 Task: In the Company queenszoo.com, Create email and send with subject: 'We're Thrilled to Welcome You ', and with mail content 'Greetings,_x000D_
We're thrilled to introduce you to an exciting opportunity that will transform your industry. Get ready for a journey of innovation and success!_x000D_
Warm Regards', attach the document: Proposal.doc and insert image: visitingcard.jpg. Below Warm Regards, write Linkedin and insert the URL: in.linkedin.com. Mark checkbox to create task to follow up : Tomorrow.  Enter or choose an email address of recipient's from company's contact and send.. Logged in from softage.1@softage.net
Action: Mouse moved to (83, 54)
Screenshot: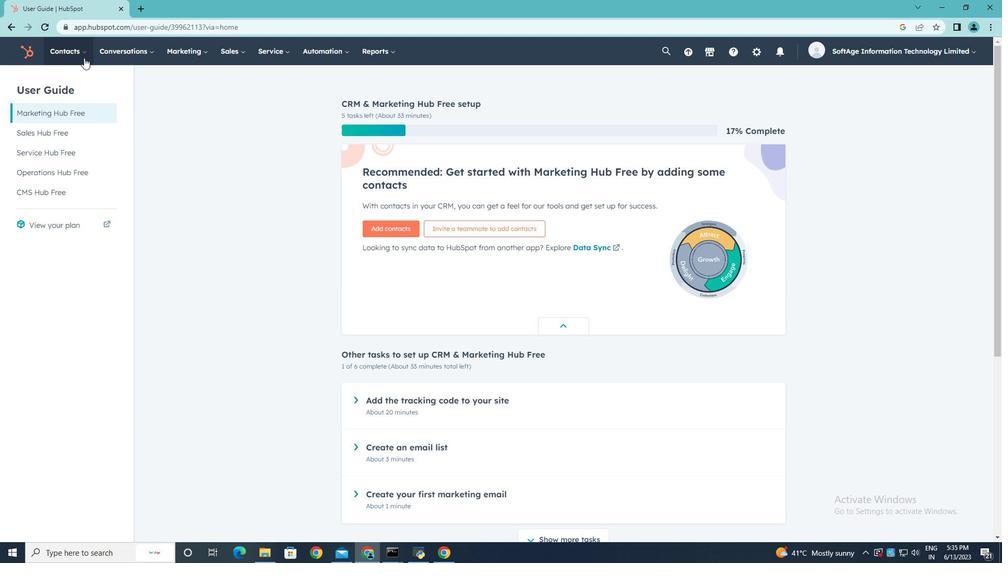 
Action: Mouse pressed left at (83, 54)
Screenshot: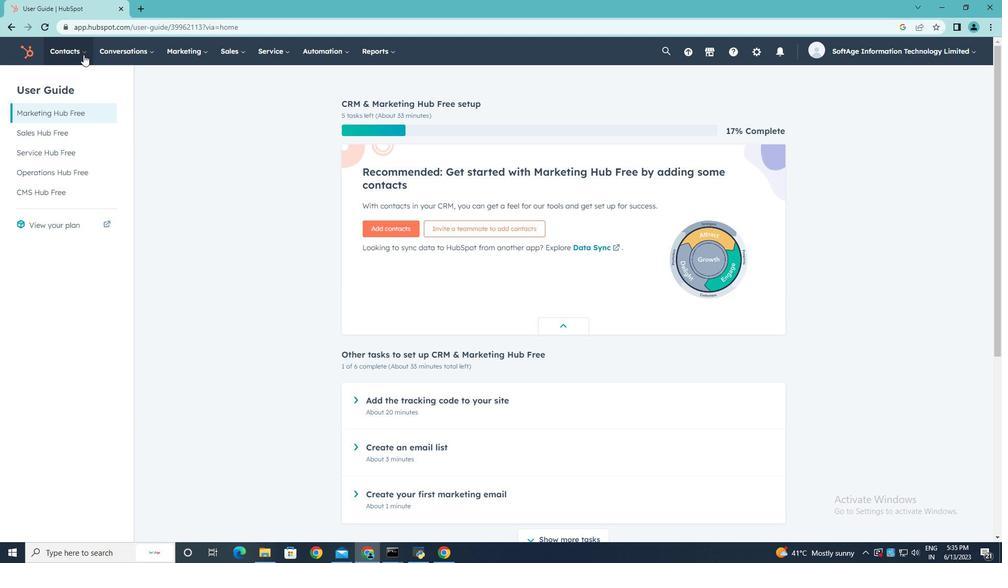 
Action: Mouse moved to (83, 105)
Screenshot: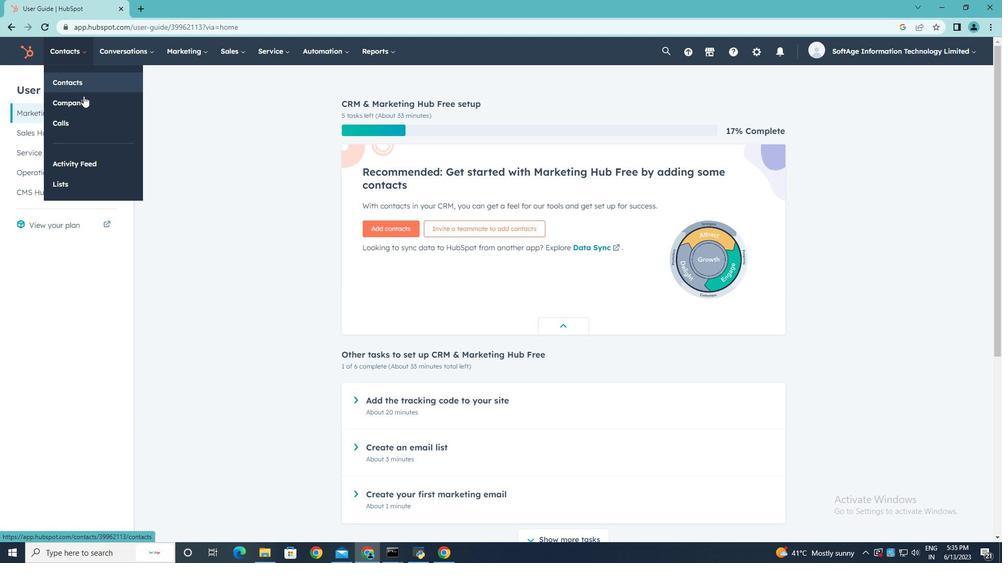 
Action: Mouse pressed left at (83, 105)
Screenshot: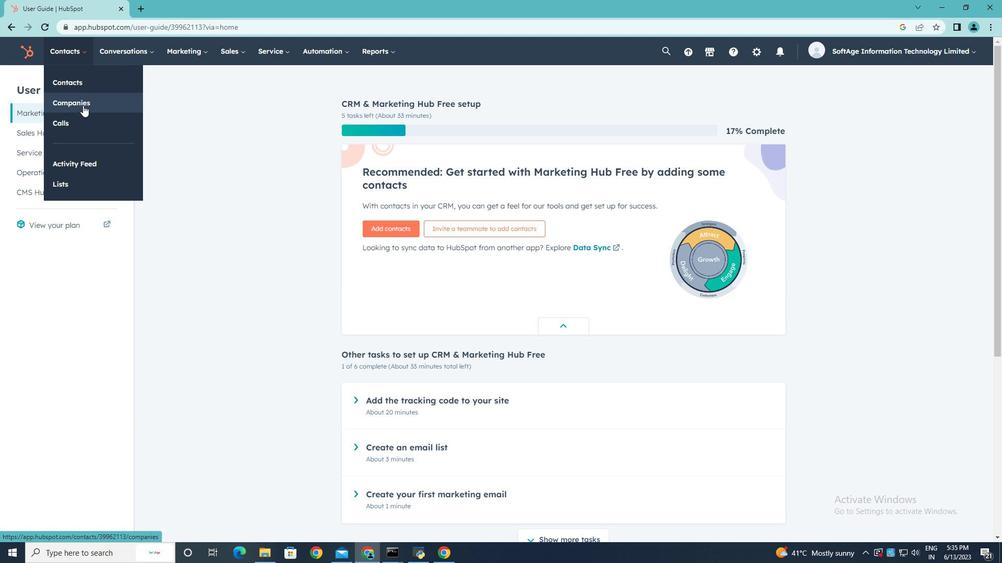 
Action: Mouse moved to (83, 169)
Screenshot: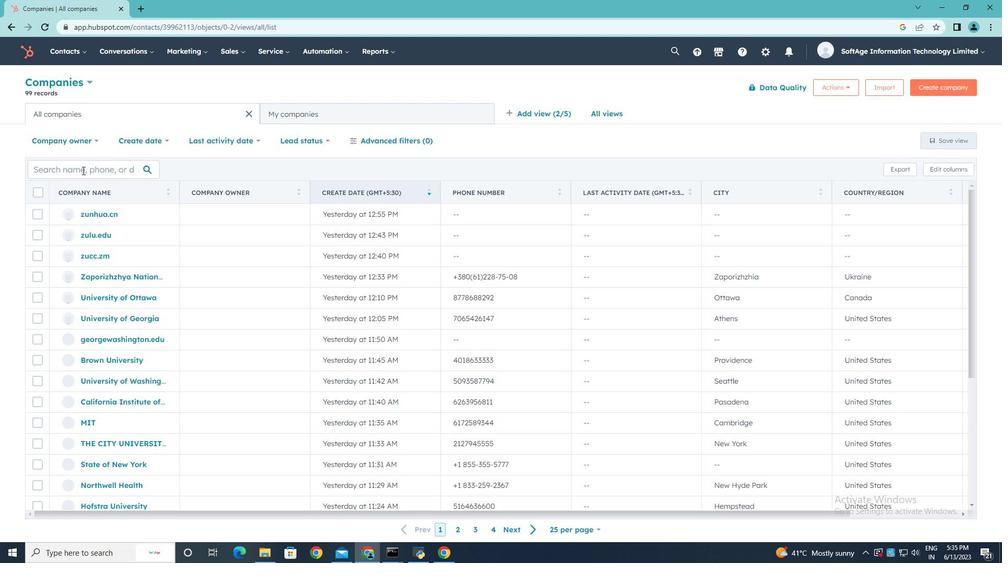 
Action: Mouse pressed left at (83, 169)
Screenshot: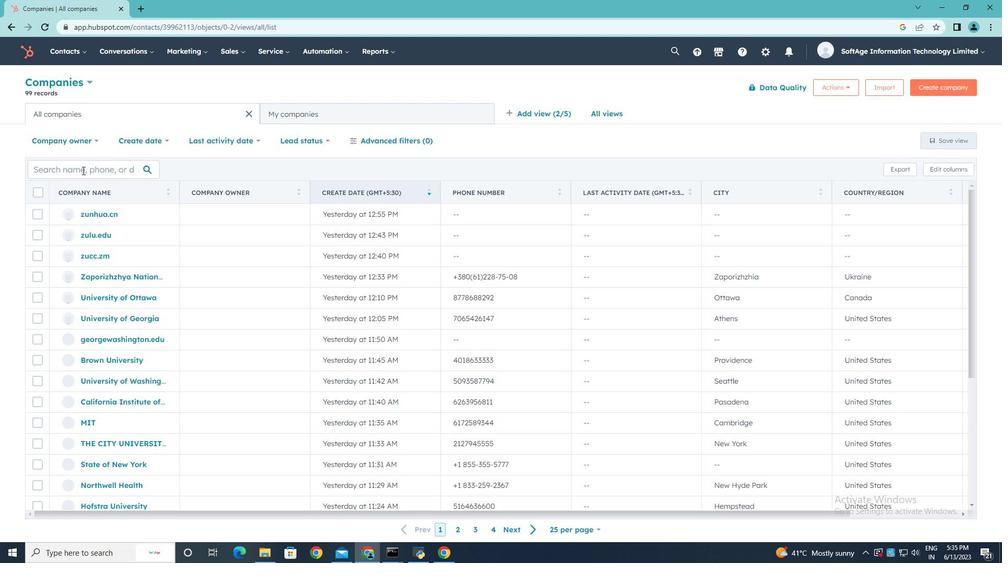 
Action: Mouse moved to (83, 169)
Screenshot: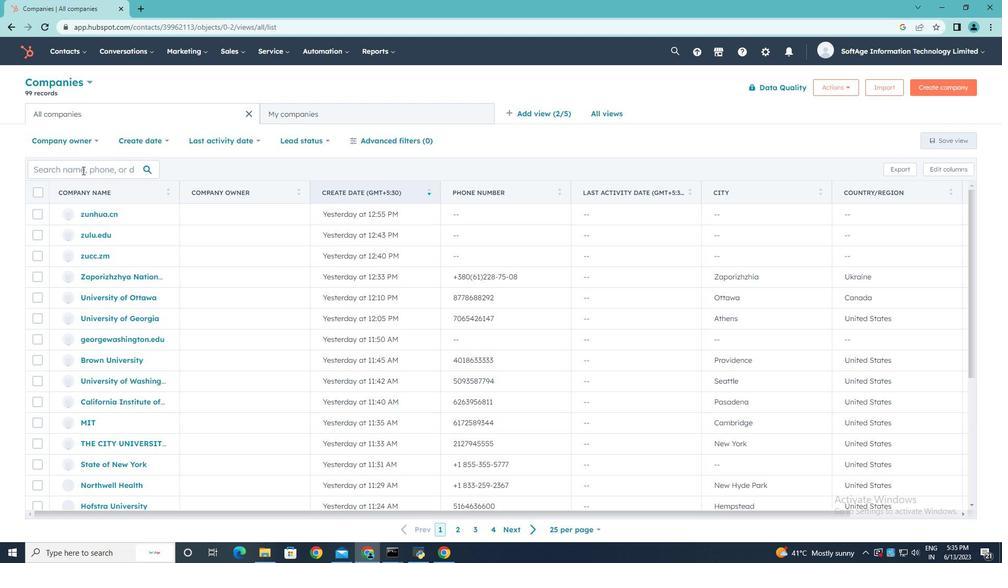 
Action: Key pressed queenszoo.com
Screenshot: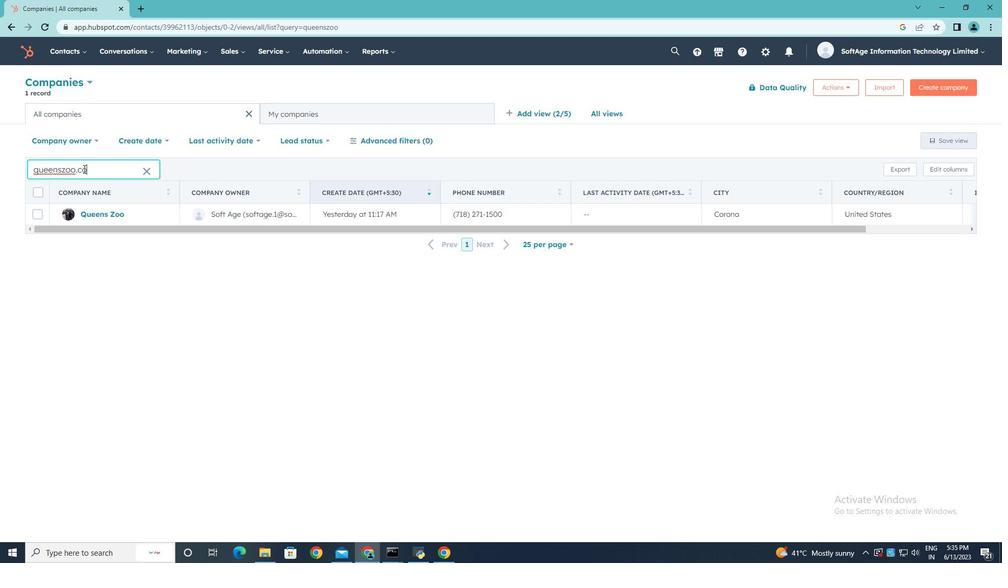 
Action: Mouse moved to (103, 217)
Screenshot: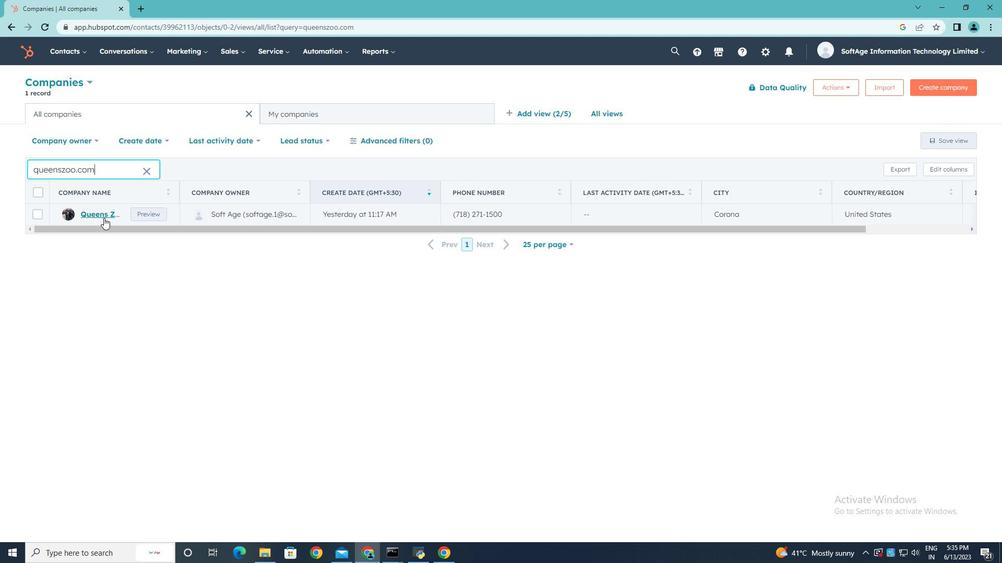 
Action: Mouse pressed left at (103, 217)
Screenshot: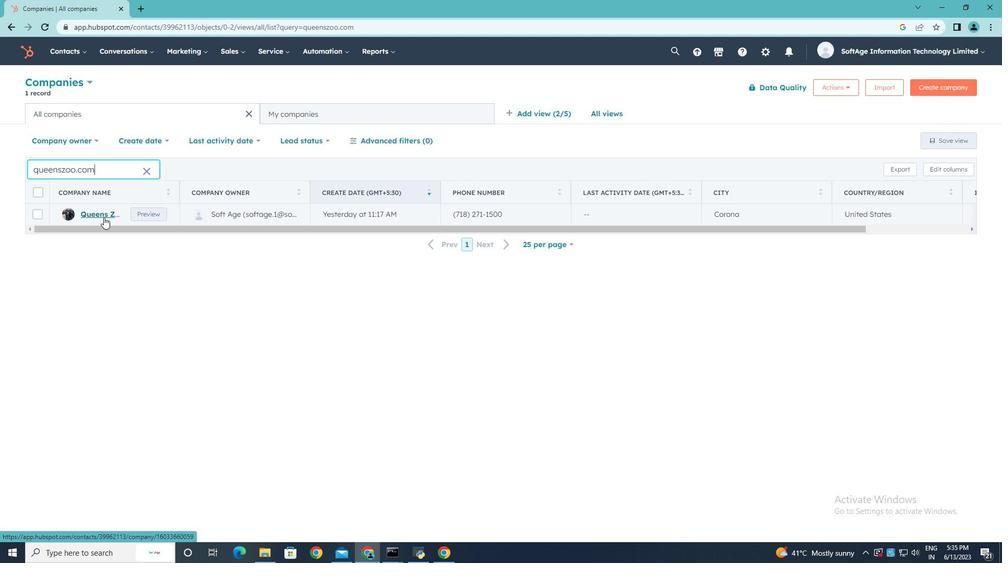 
Action: Mouse moved to (69, 175)
Screenshot: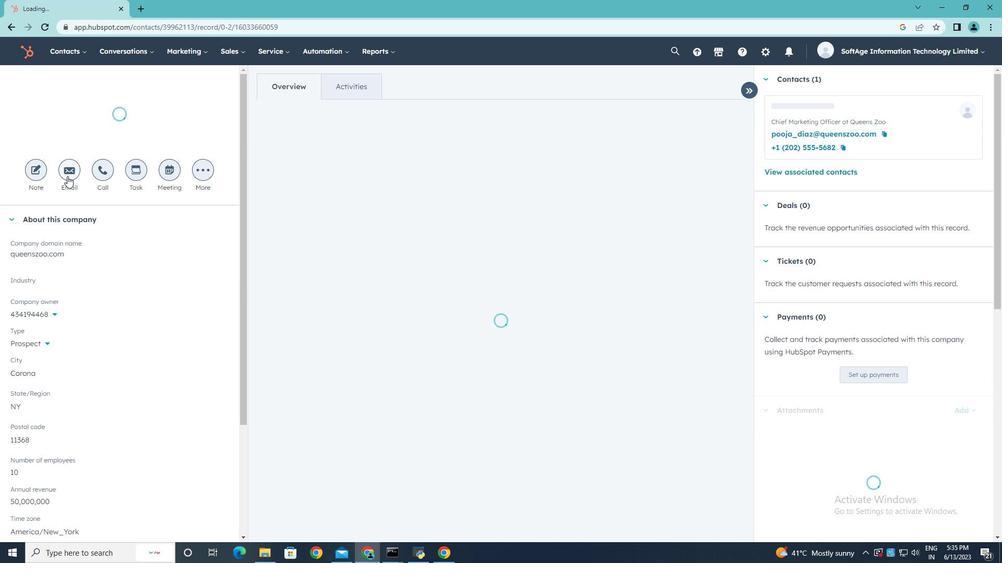 
Action: Mouse pressed left at (69, 175)
Screenshot: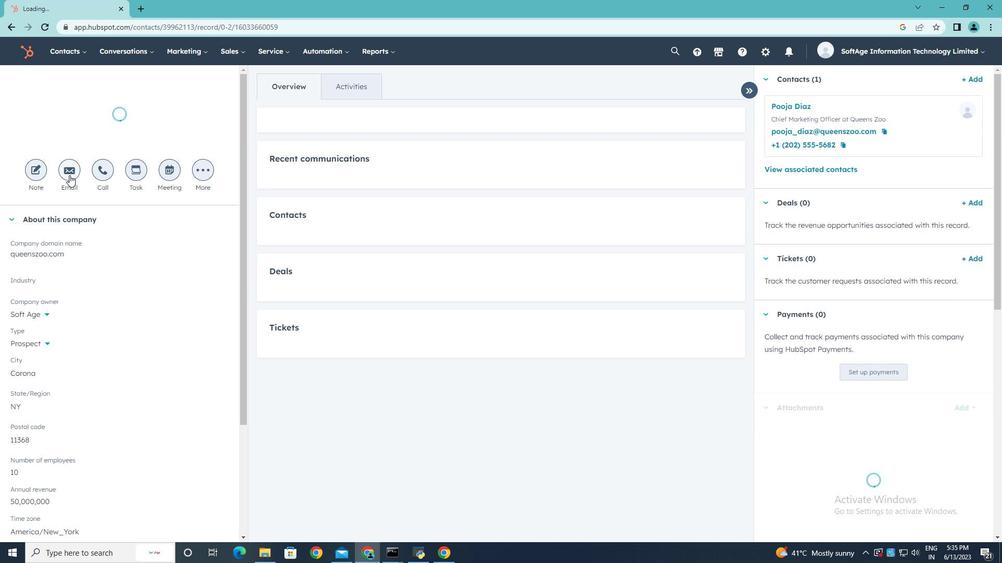 
Action: Key pressed <Key.shift><Key.shift><Key.shift><Key.shift><Key.shift><Key.shift><Key.shift><Key.shift><Key.shift><Key.shift><Key.shift><Key.shift><Key.shift><Key.shift><Key.shift><Key.shift><Key.shift><Key.shift><Key.shift><Key.shift><Key.shift><Key.shift><Key.shift><Key.shift><Key.shift><Key.shift><Key.shift><Key.shift><Key.shift><Key.shift><Key.shift><Key.shift><Key.shift><Key.shift><Key.shift><Key.shift><Key.shift><Key.shift><Key.shift>We're<Key.space><Key.shift>Thrilled<Key.space>to<Key.space><Key.shift>Welcome<Key.space><Key.shift>You
Screenshot: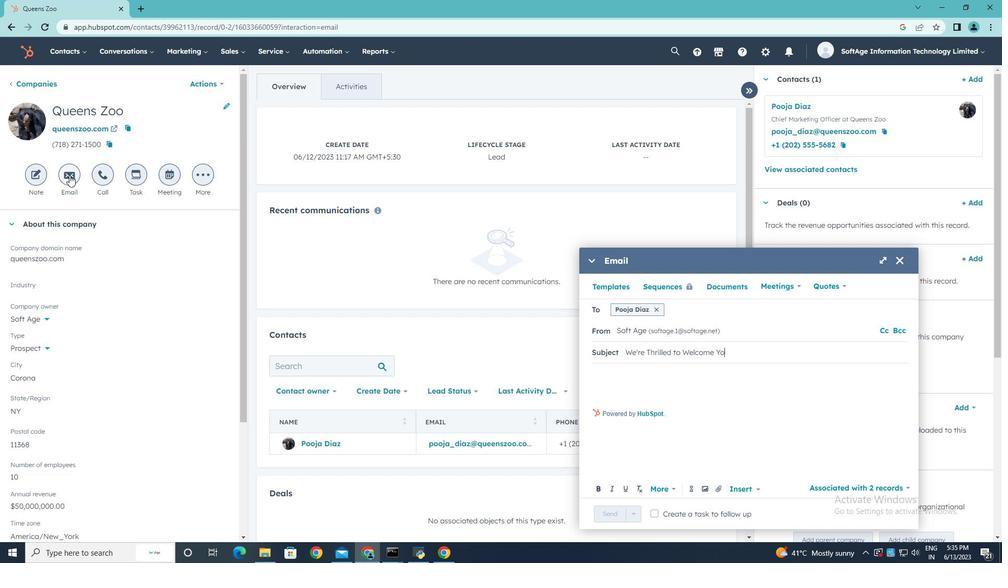 
Action: Mouse moved to (604, 372)
Screenshot: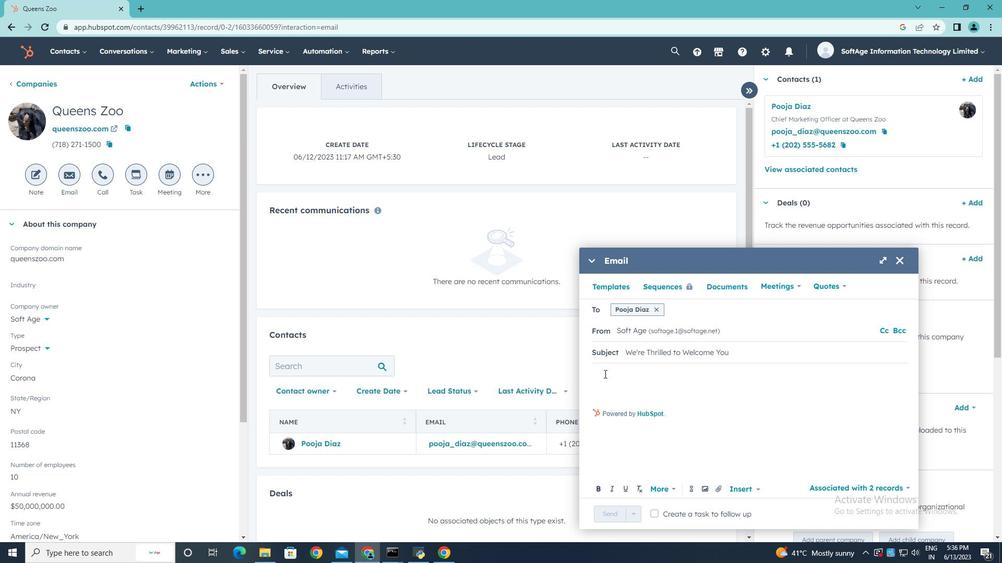 
Action: Mouse pressed left at (604, 372)
Screenshot: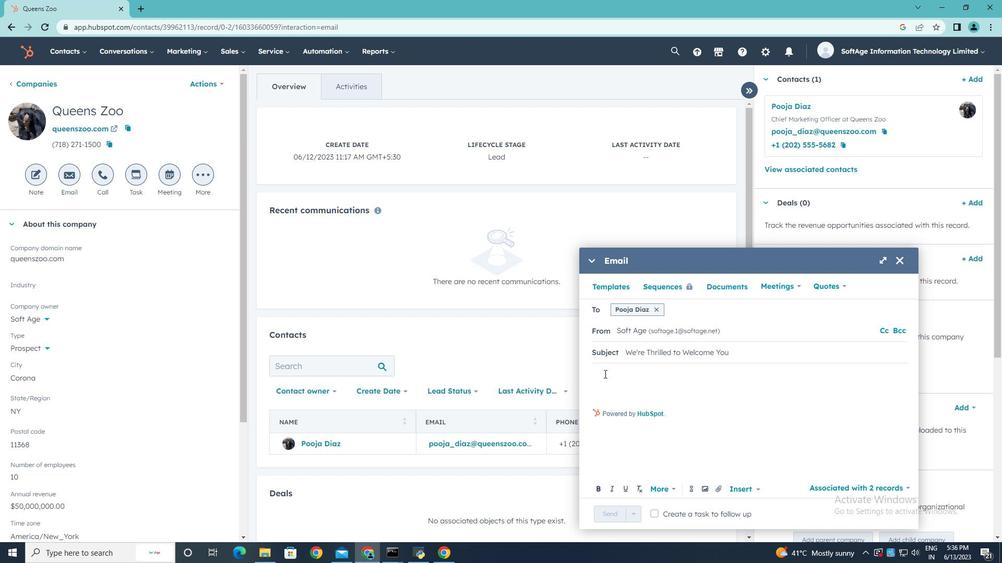 
Action: Key pressed <Key.shift>Greetings,
Screenshot: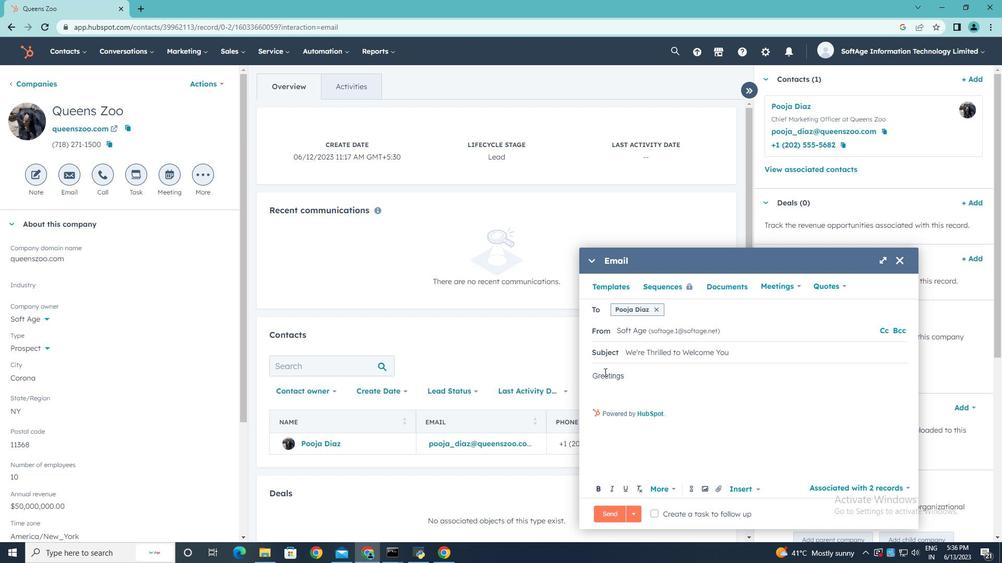 
Action: Mouse moved to (598, 388)
Screenshot: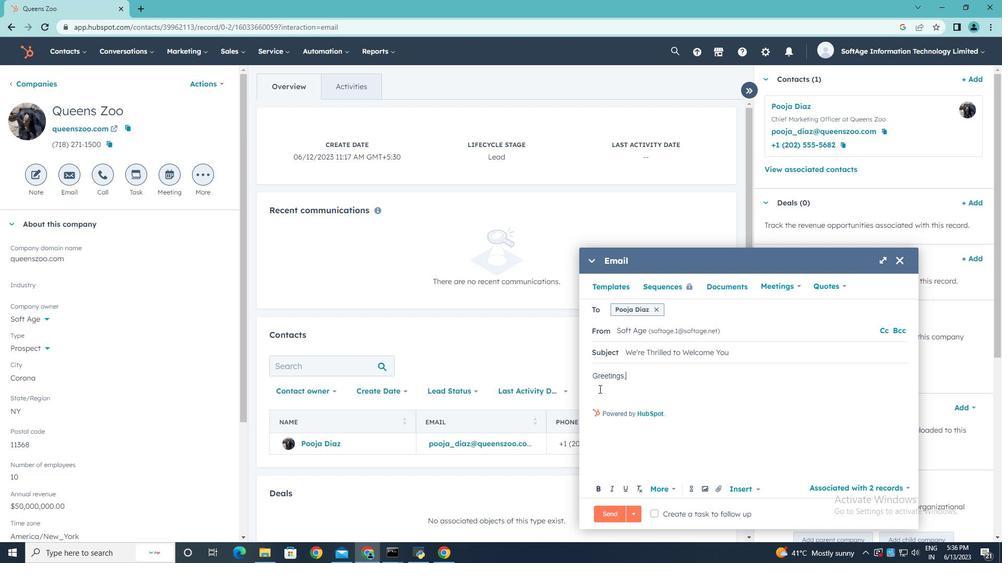 
Action: Mouse pressed left at (598, 388)
Screenshot: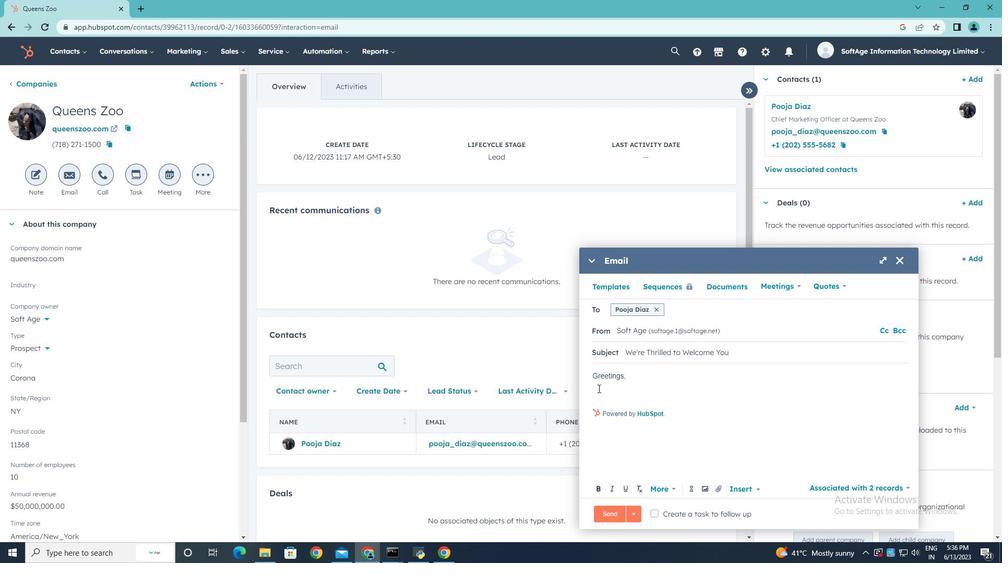 
Action: Mouse moved to (599, 311)
Screenshot: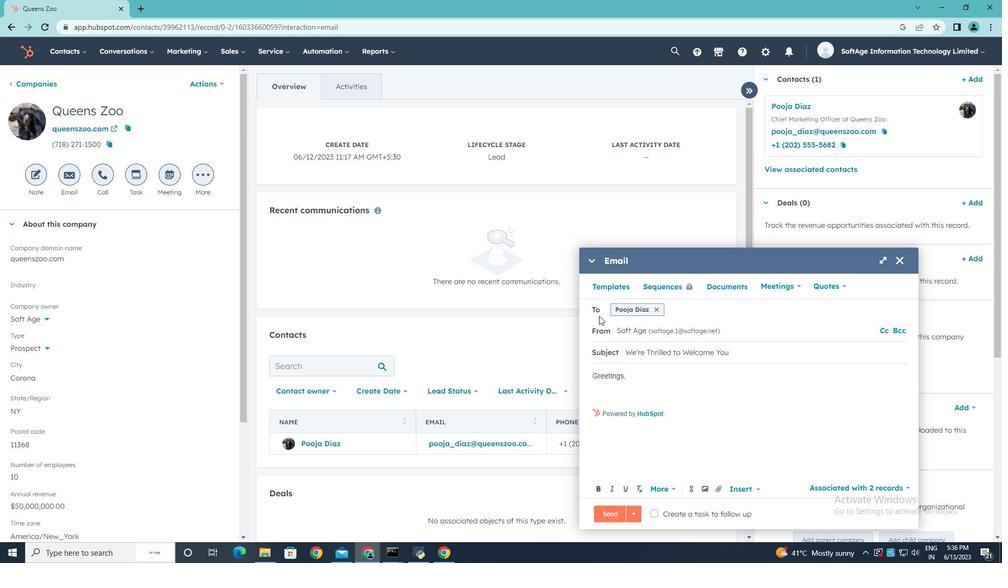 
Action: Key pressed <Key.shift>We're<Key.space><Key.shift><Key.shift><Key.shift><Key.shift><Key.shift>thrilled<Key.space>to<Key.space>introduce<Key.space>you<Key.space>to<Key.space>an<Key.space>exciting<Key.space>opportunity<Key.space>that<Key.space>will<Key.space>transform<Key.space>your<Key.space>indusrty<Key.backspace><Key.backspace><Key.backspace>try<Key.space><Key.backspace>.<Key.space><Key.shift><Key.shift><Key.shift><Key.shift><Key.shift><Key.shift><Key.shift><Key.shift><Key.shift><Key.shift><Key.shift>Get<Key.space>ready<Key.space>for<Key.space>a<Key.space>jpo<Key.backspace><Key.backspace>ourney<Key.space>of<Key.space>innovation<Key.space>and<Key.space>successs<Key.backspace><Key.shift>!
Screenshot: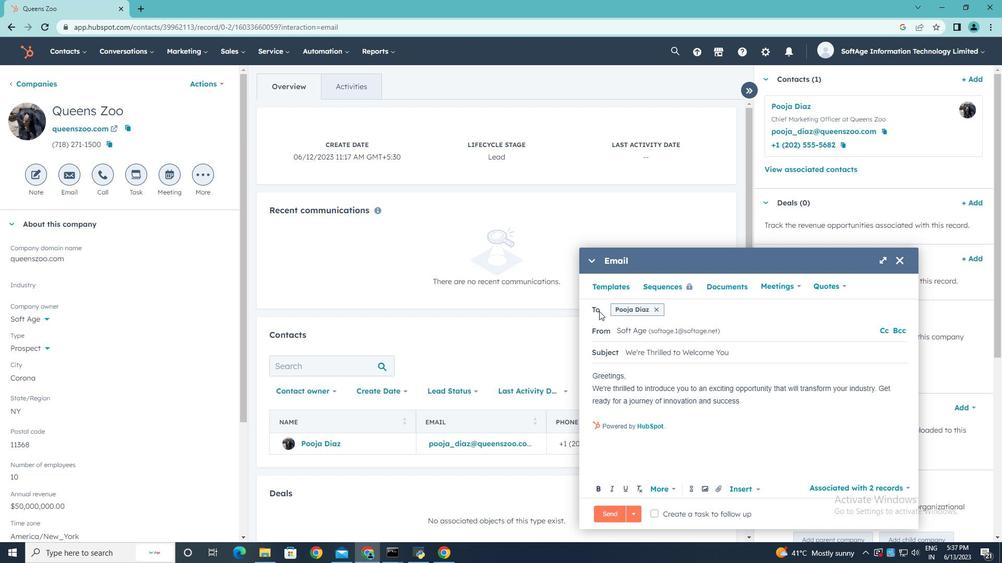 
Action: Mouse moved to (627, 412)
Screenshot: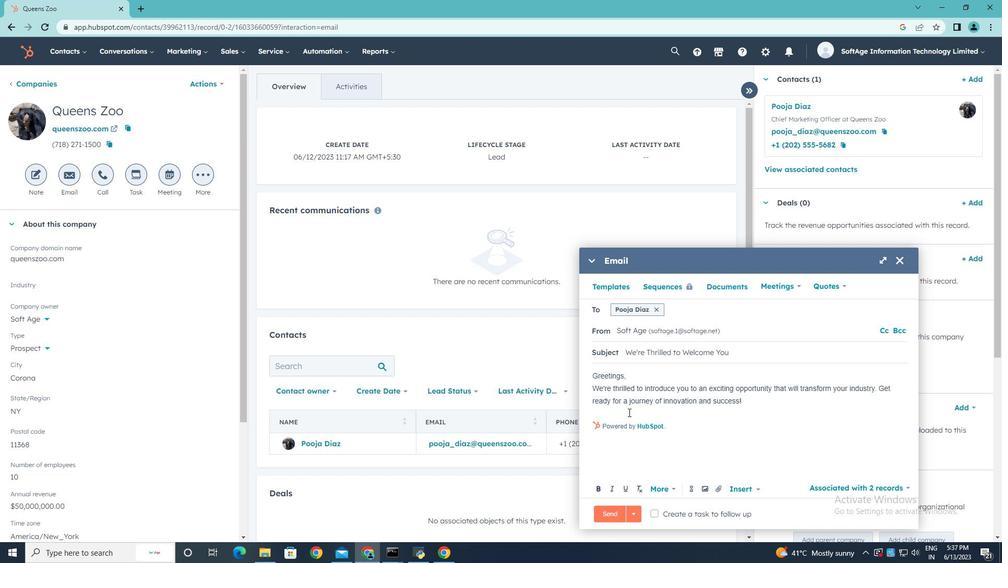 
Action: Mouse pressed left at (627, 412)
Screenshot: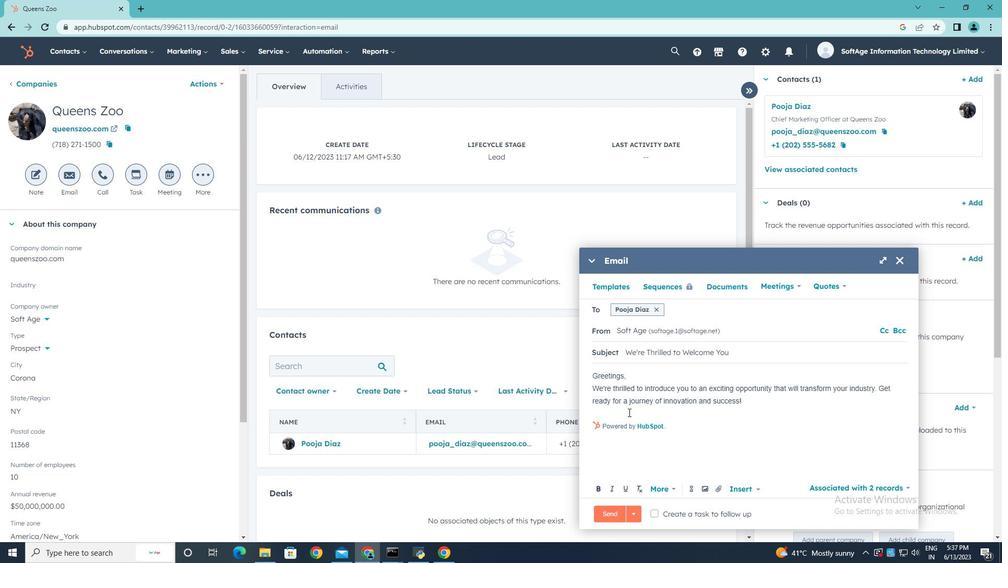 
Action: Key pressed <Key.enter><Key.shift>Warm<Key.space><Key.shift><Key.shift><Key.shift><Key.shift><Key.shift>Regards,
Screenshot: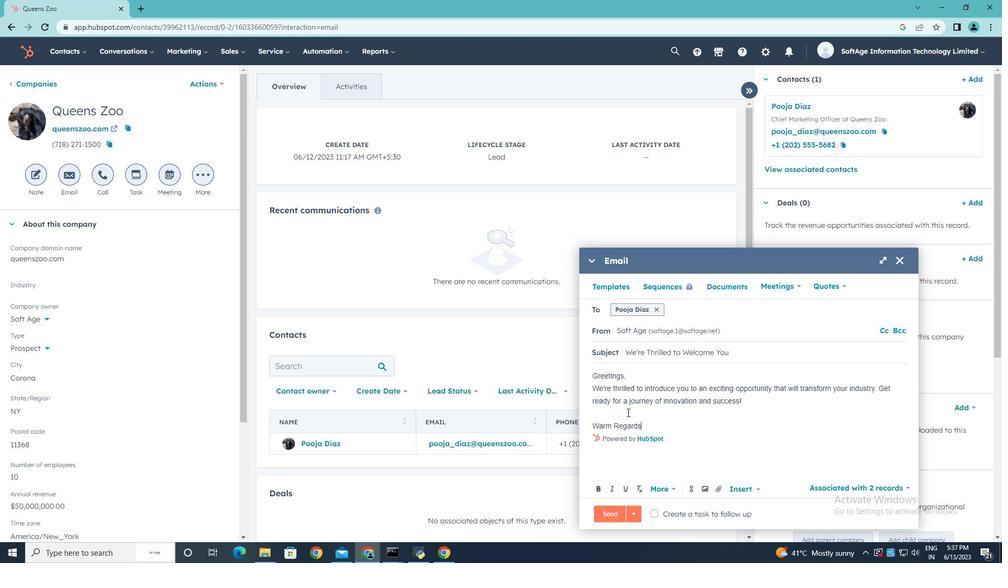 
Action: Mouse moved to (718, 490)
Screenshot: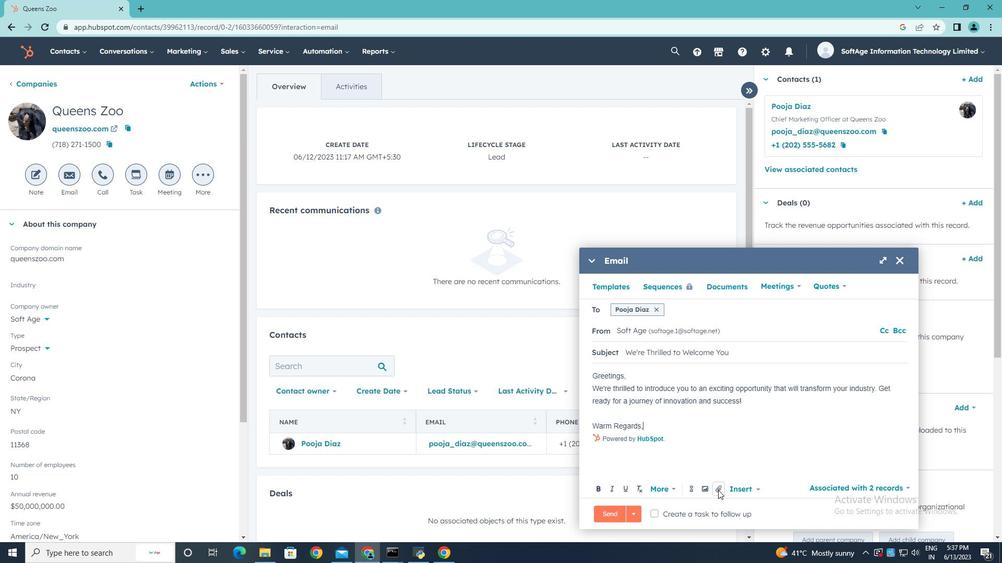 
Action: Mouse pressed left at (718, 490)
Screenshot: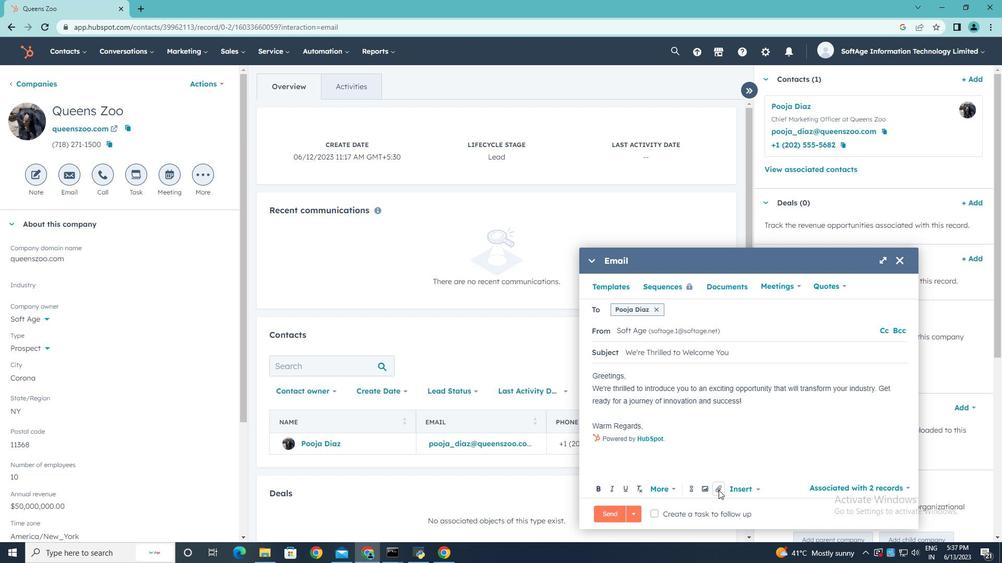 
Action: Mouse moved to (746, 463)
Screenshot: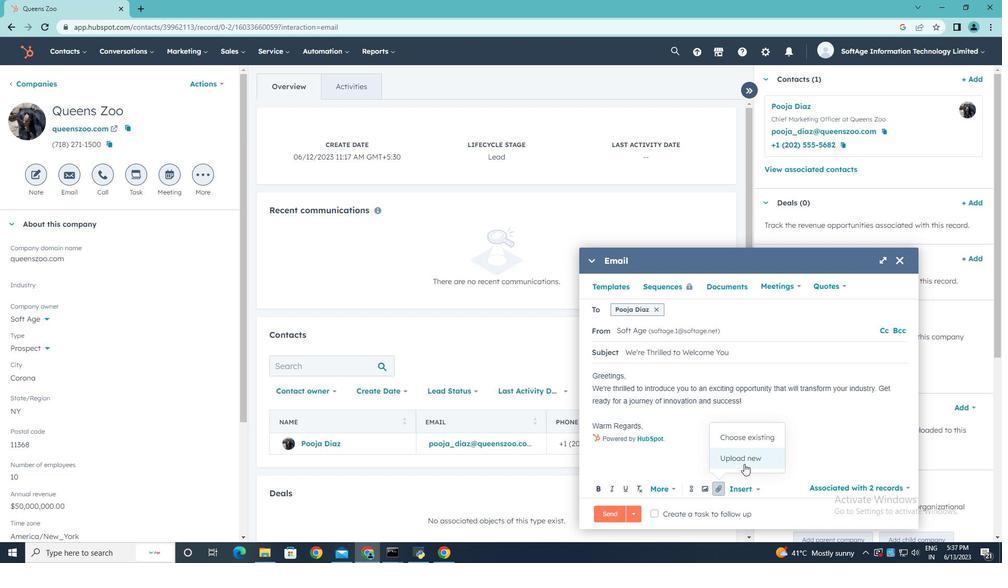 
Action: Mouse pressed left at (746, 463)
Screenshot: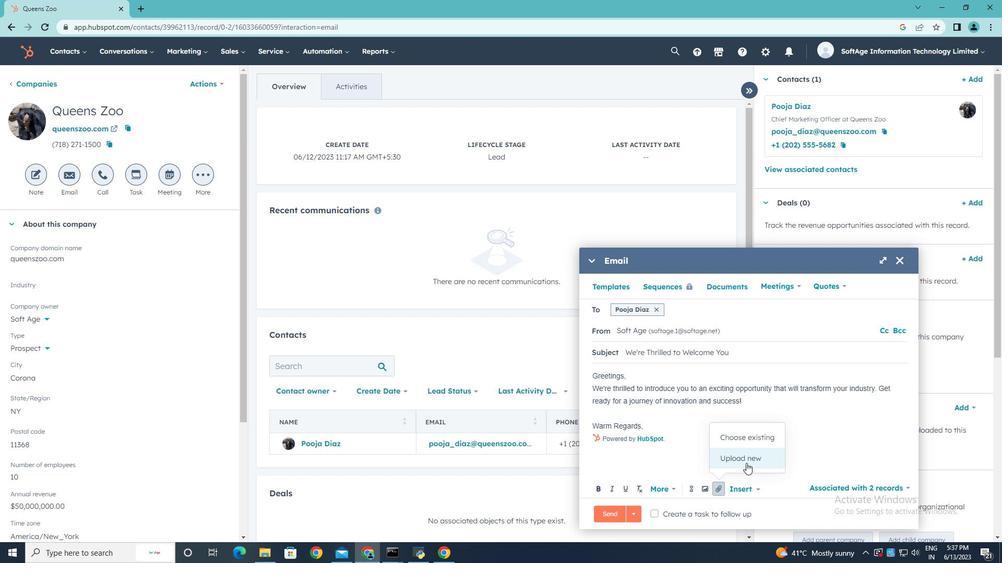 
Action: Mouse moved to (185, 103)
Screenshot: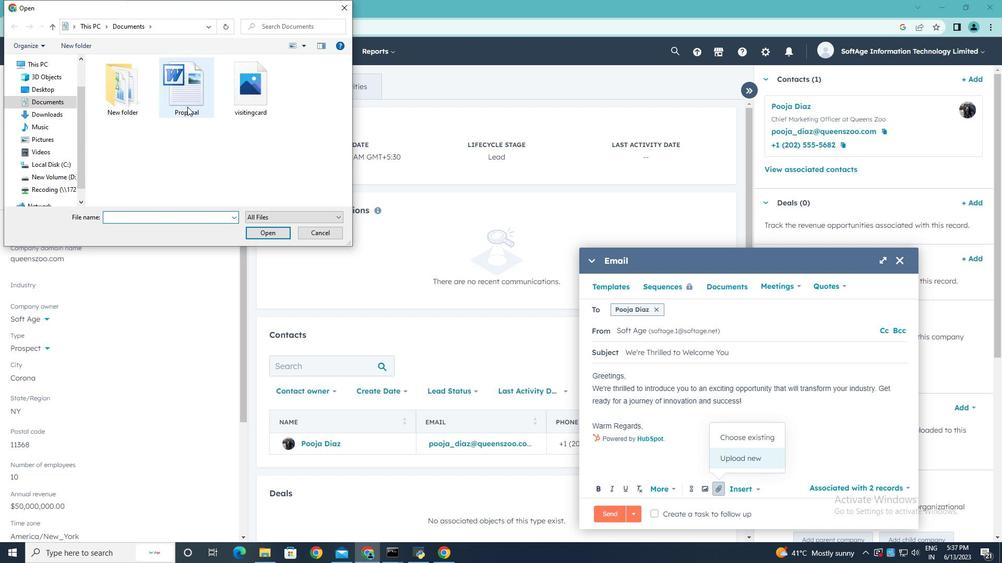 
Action: Mouse pressed left at (185, 103)
Screenshot: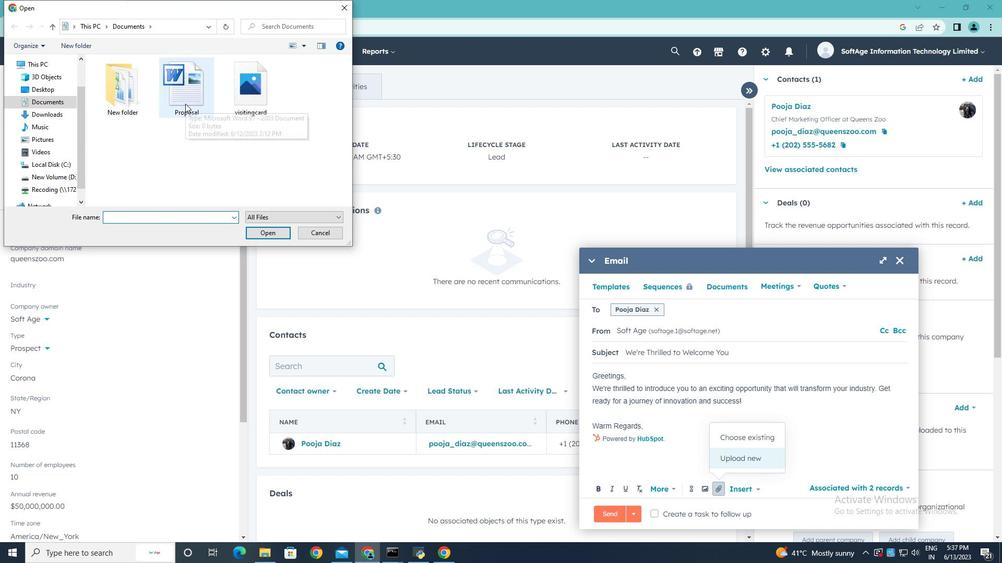 
Action: Mouse moved to (265, 236)
Screenshot: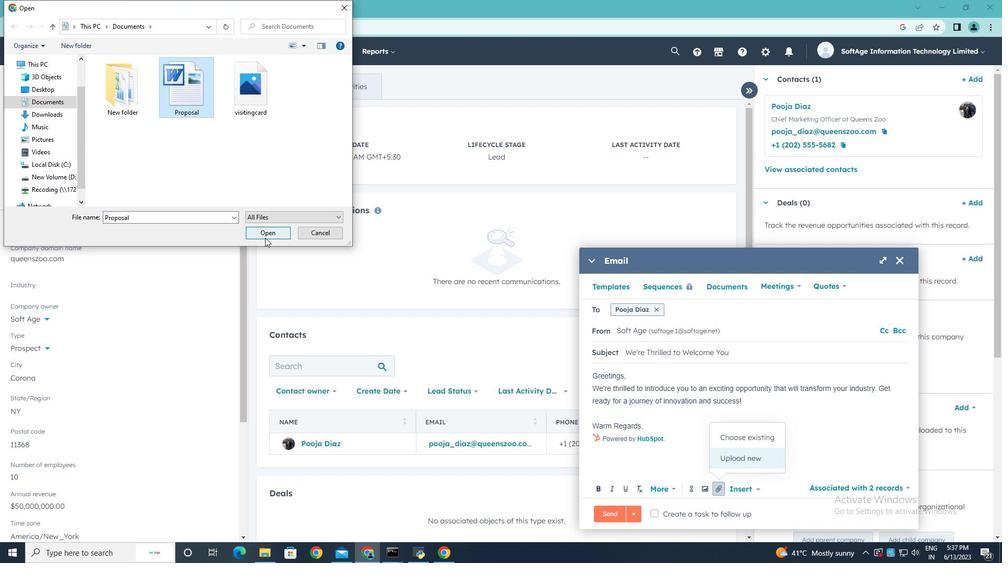 
Action: Mouse pressed left at (265, 236)
Screenshot: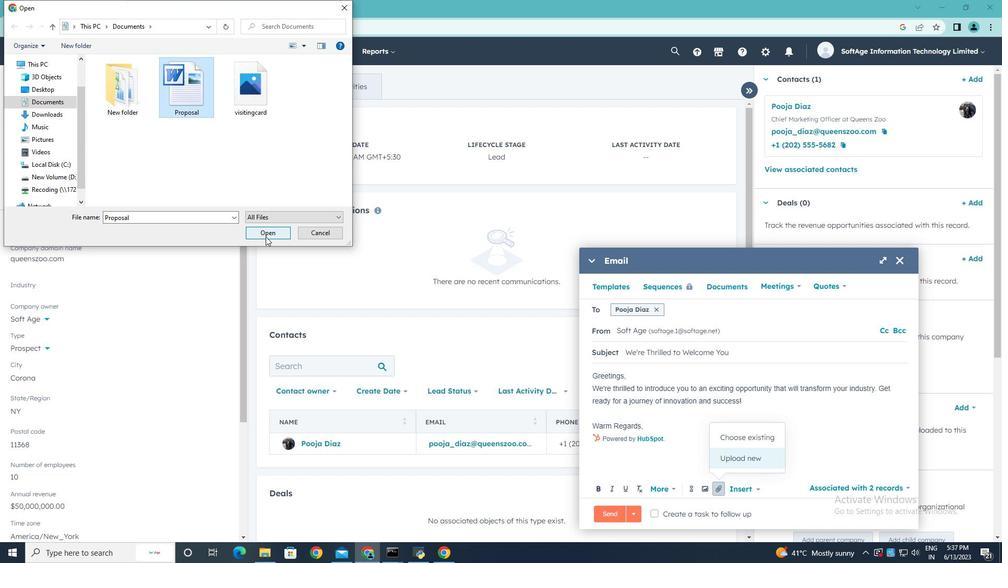 
Action: Mouse moved to (718, 460)
Screenshot: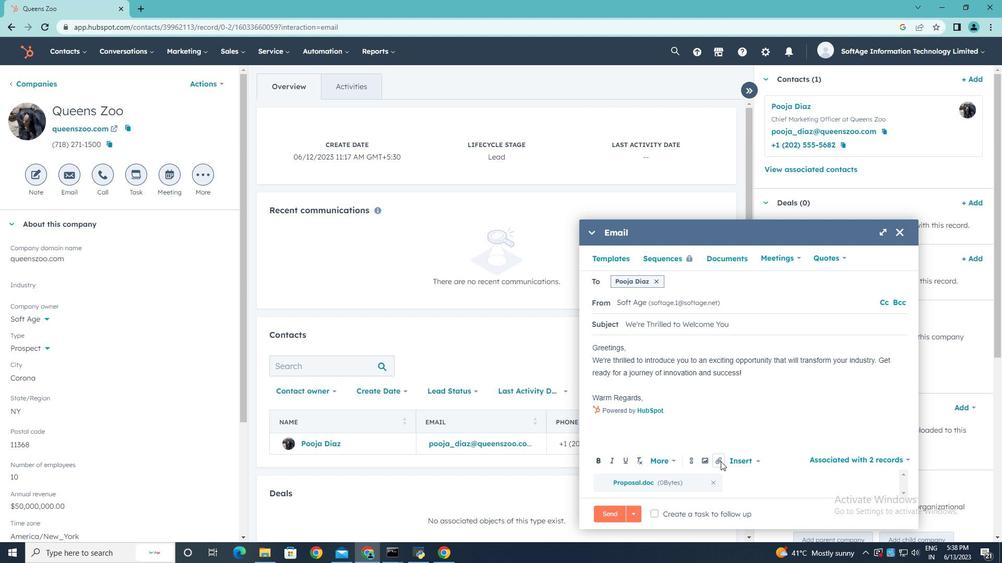 
Action: Mouse pressed left at (718, 460)
Screenshot: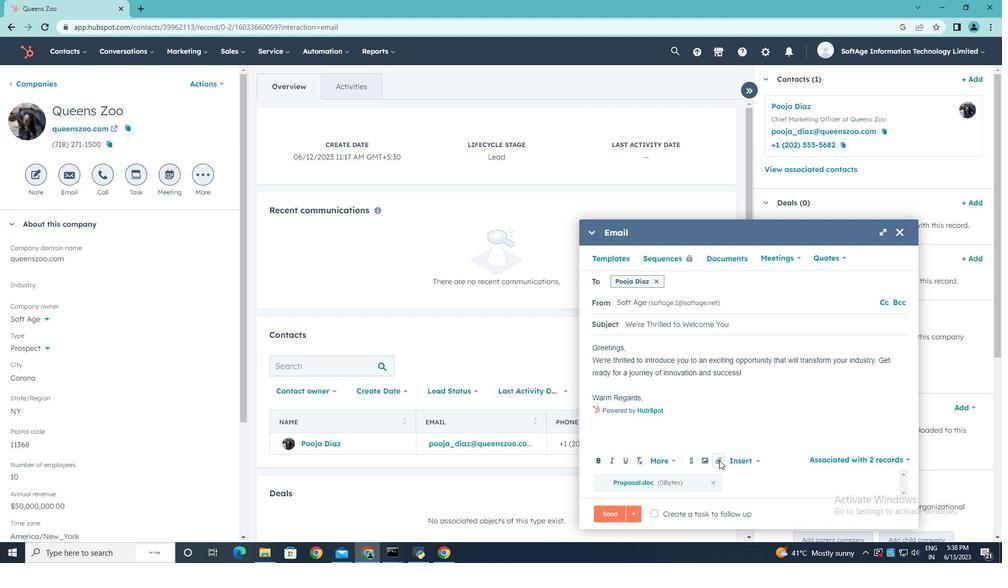 
Action: Mouse moved to (741, 429)
Screenshot: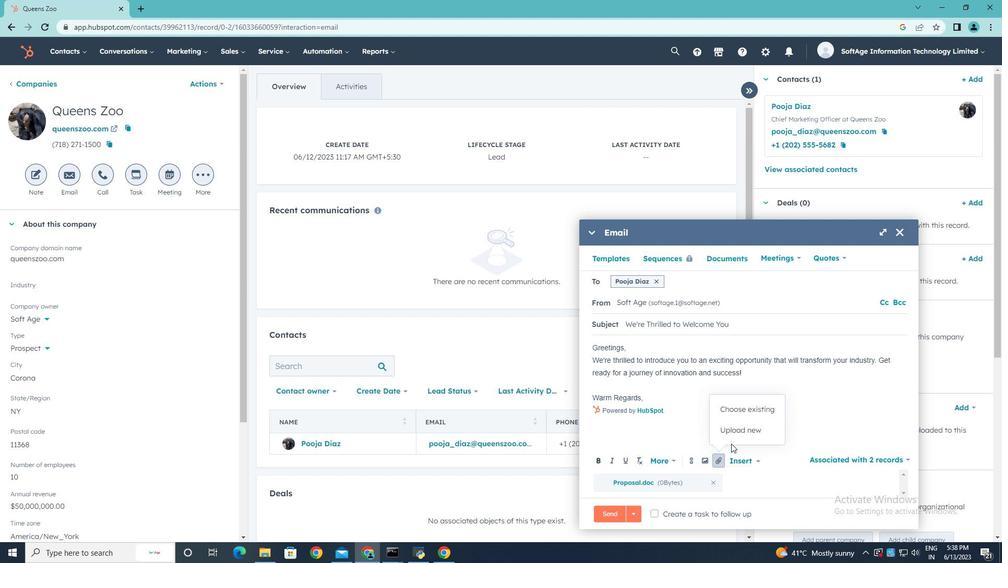 
Action: Mouse pressed left at (741, 429)
Screenshot: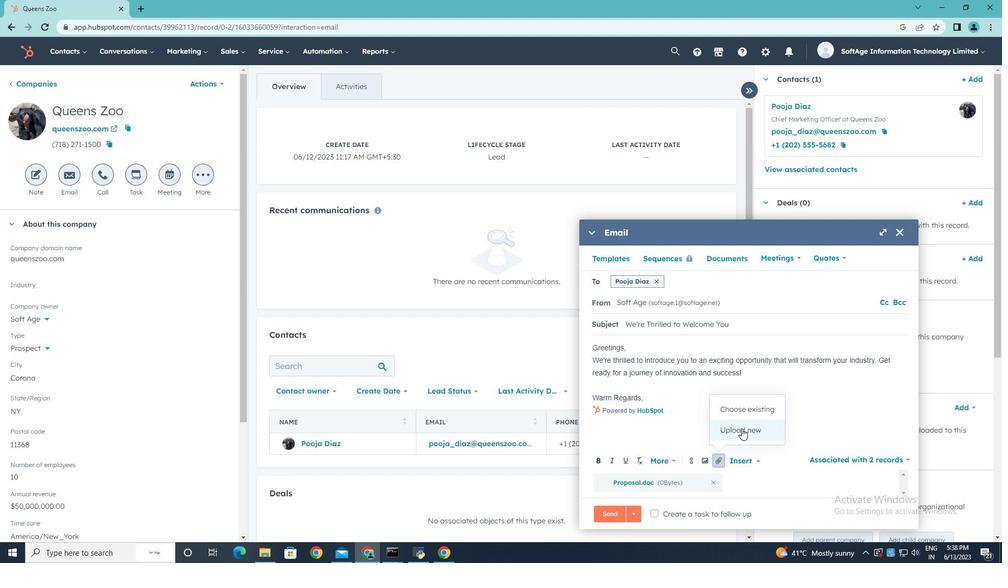 
Action: Mouse moved to (257, 99)
Screenshot: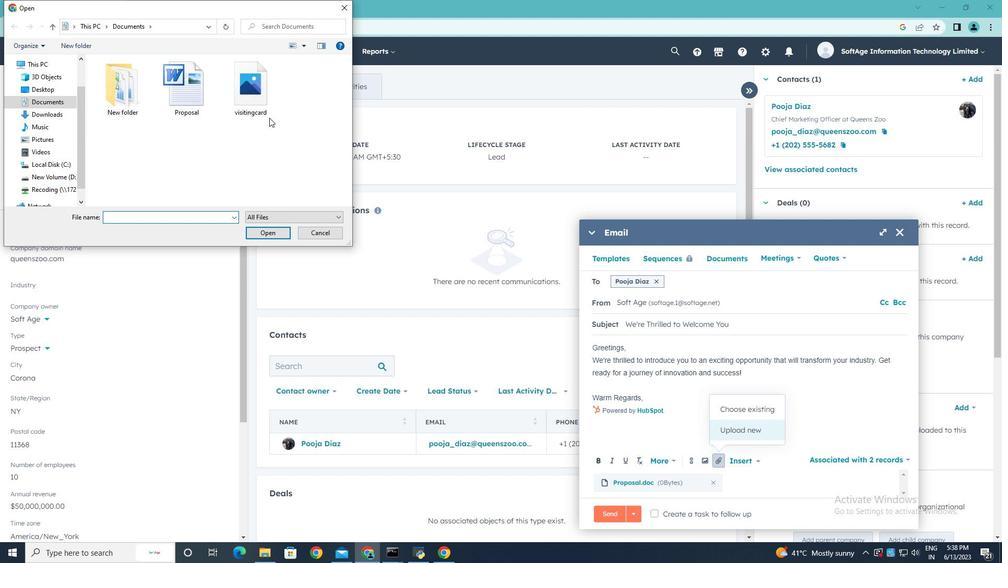 
Action: Mouse pressed left at (257, 99)
Screenshot: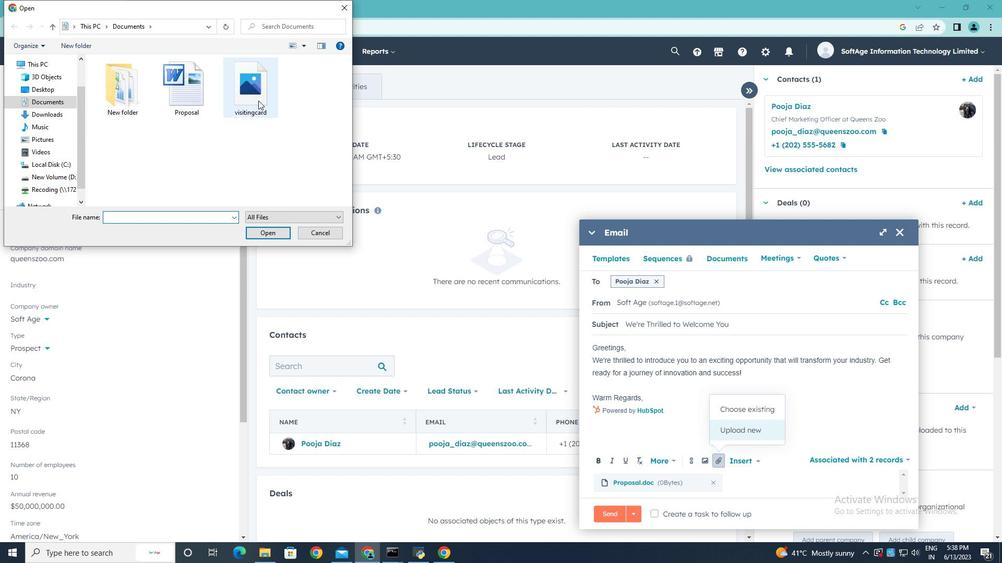 
Action: Mouse moved to (278, 235)
Screenshot: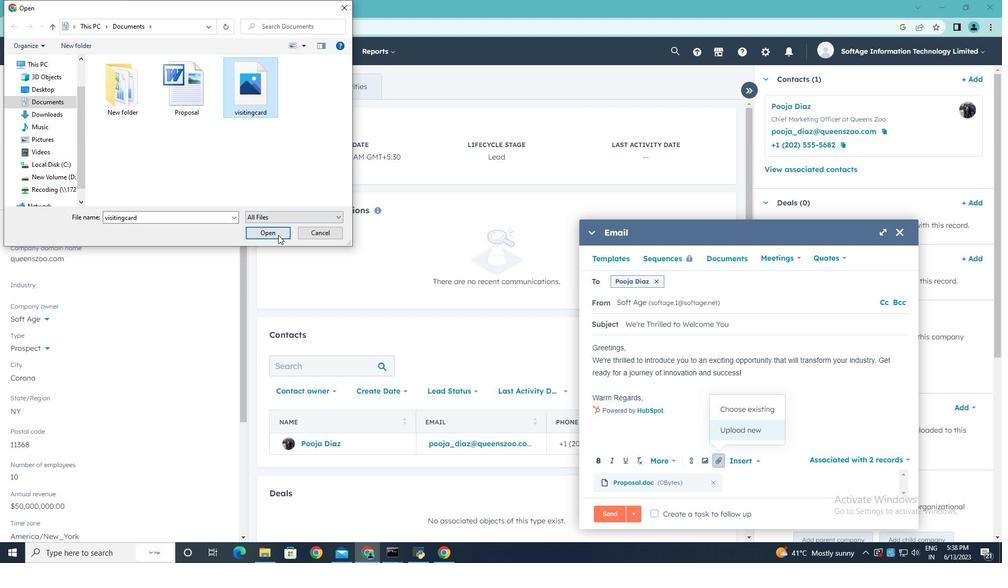 
Action: Mouse pressed left at (278, 235)
Screenshot: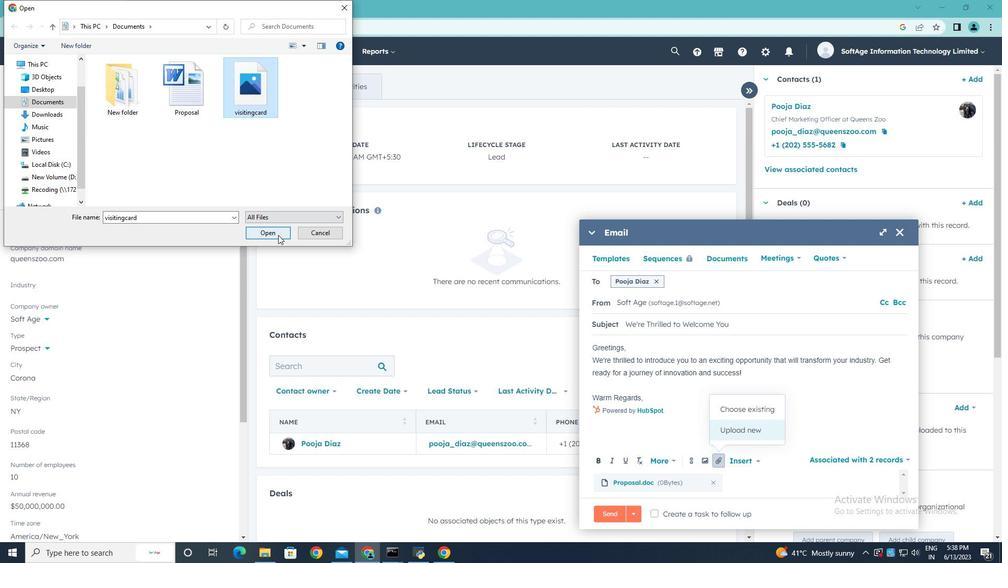 
Action: Mouse moved to (651, 397)
Screenshot: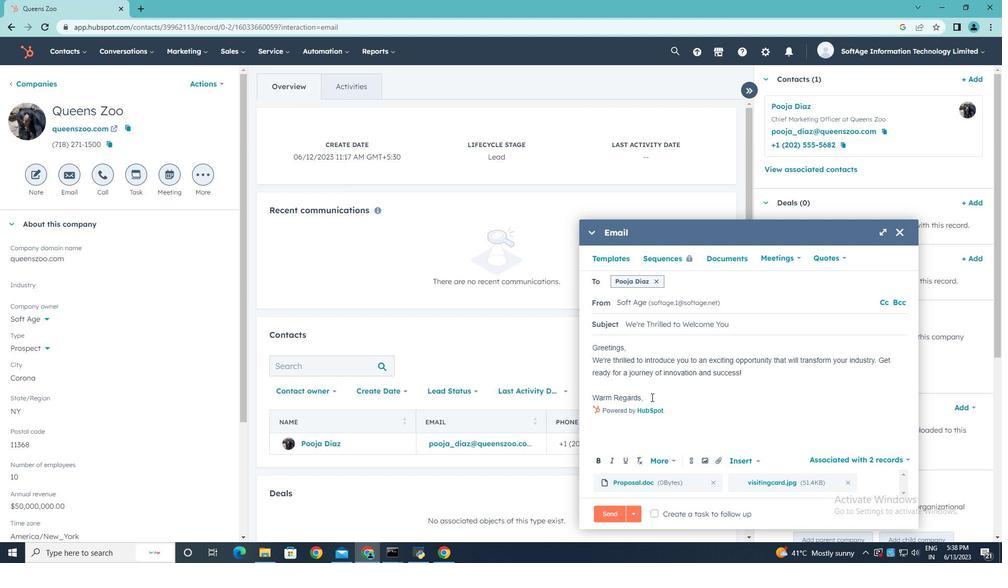 
Action: Mouse pressed left at (651, 397)
Screenshot: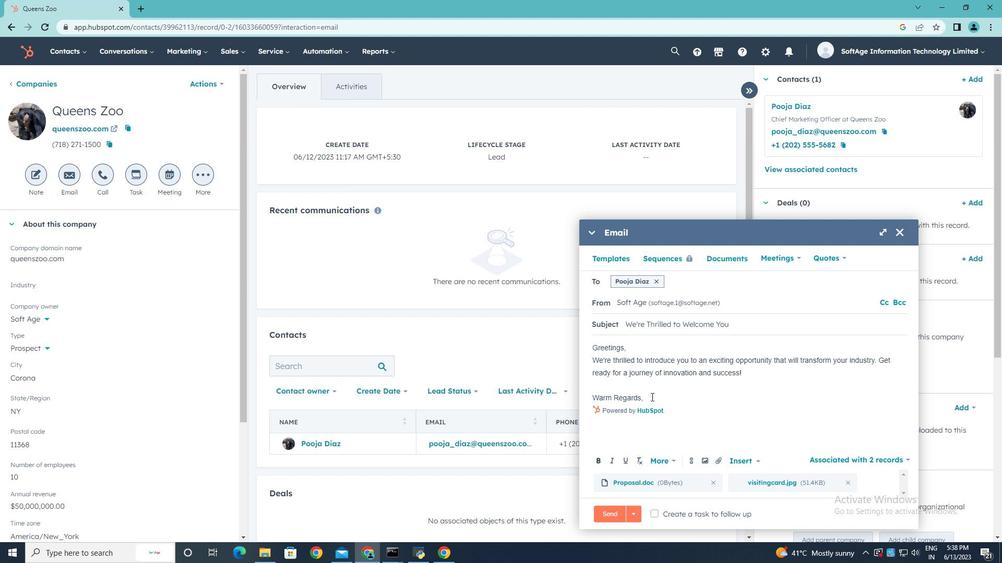 
Action: Key pressed <Key.enter>
Screenshot: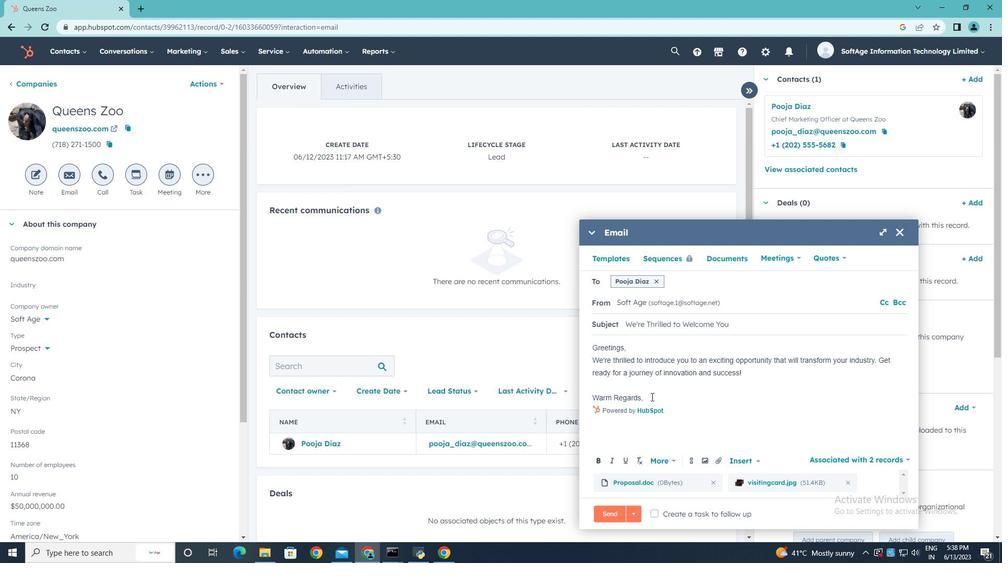
Action: Mouse moved to (689, 463)
Screenshot: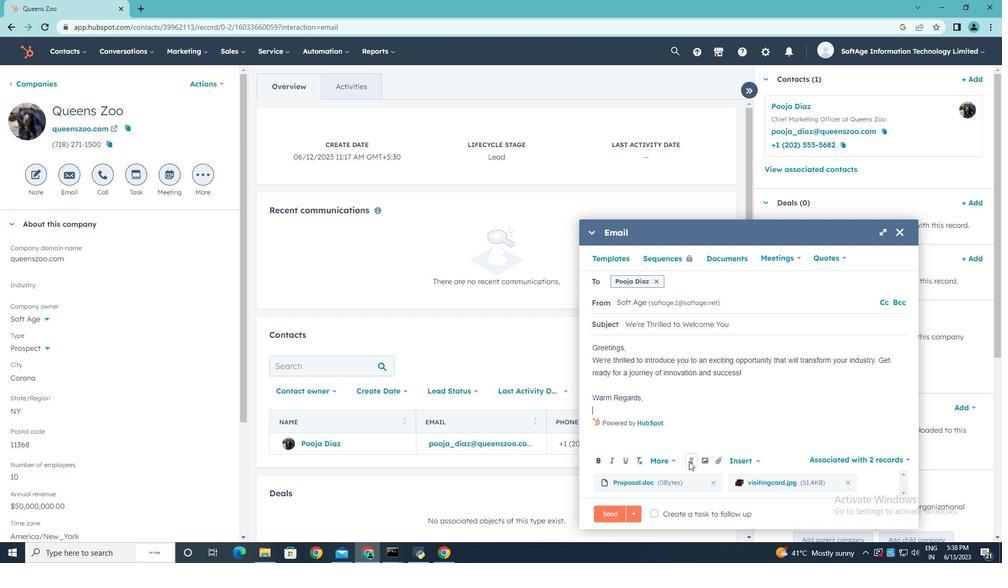 
Action: Mouse pressed left at (689, 463)
Screenshot: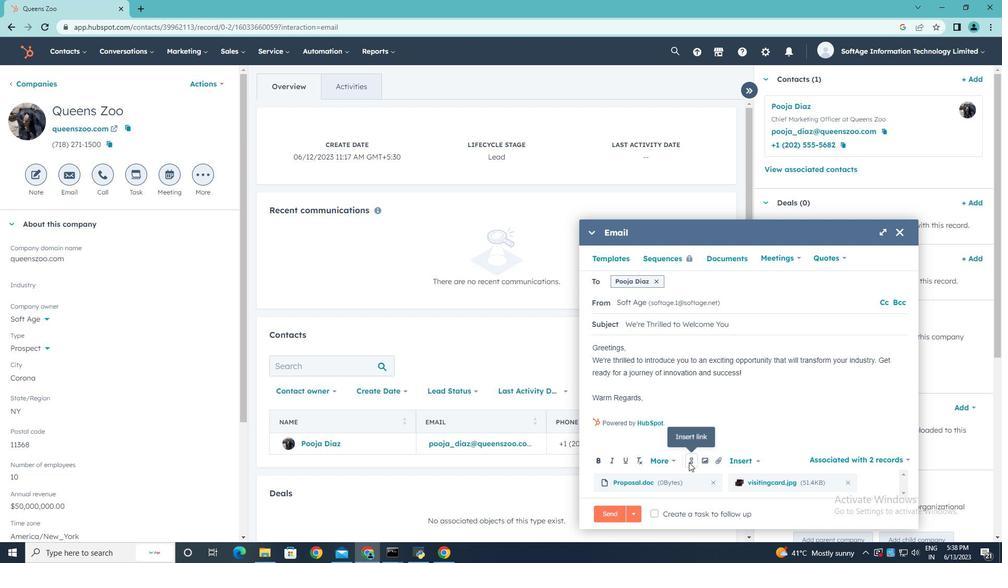 
Action: Mouse moved to (719, 345)
Screenshot: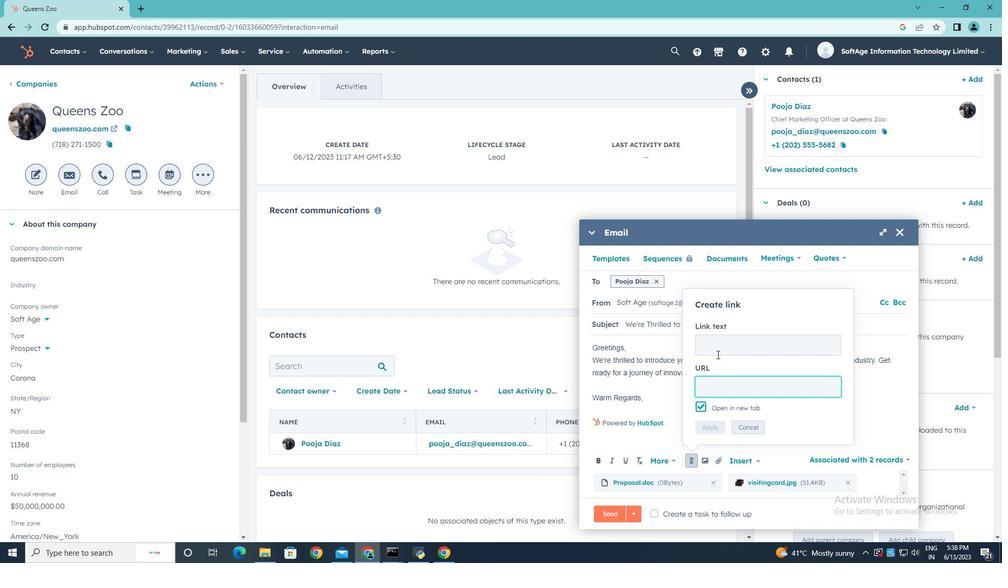 
Action: Mouse pressed left at (719, 345)
Screenshot: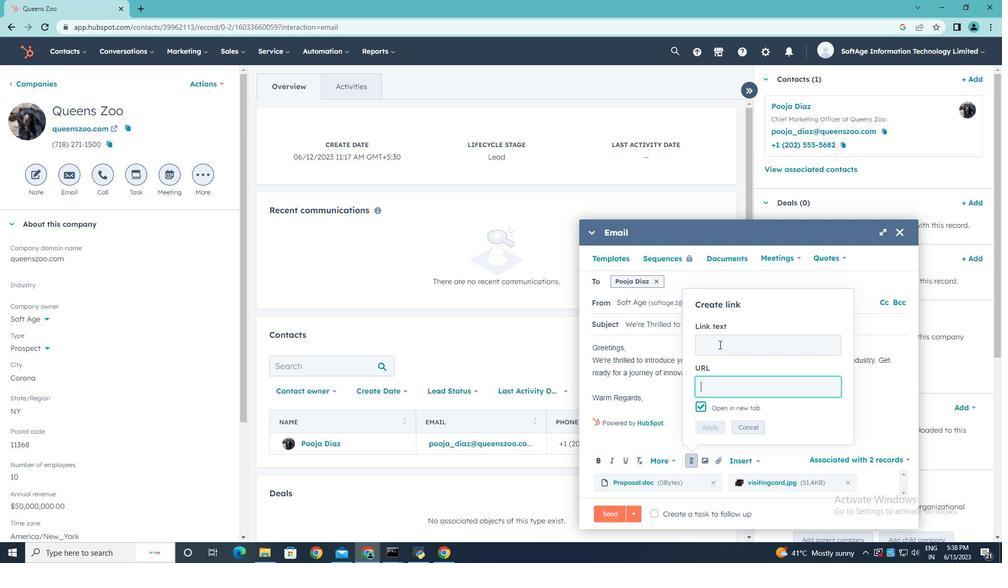 
Action: Key pressed <Key.shift><Key.shift><Key.shift><Key.shift><Key.shift><Key.shift><Key.shift><Key.shift>Linkedin
Screenshot: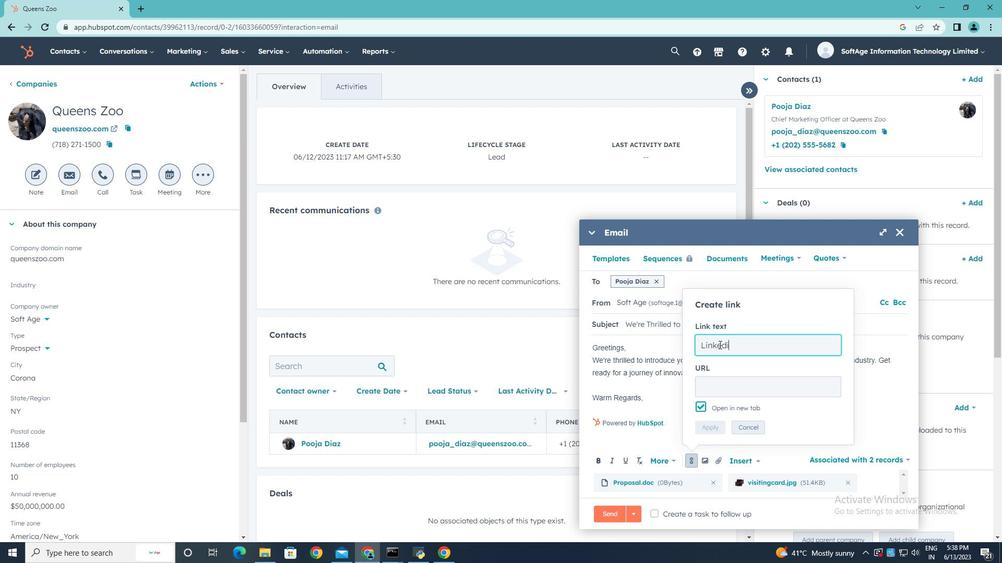 
Action: Mouse moved to (729, 386)
Screenshot: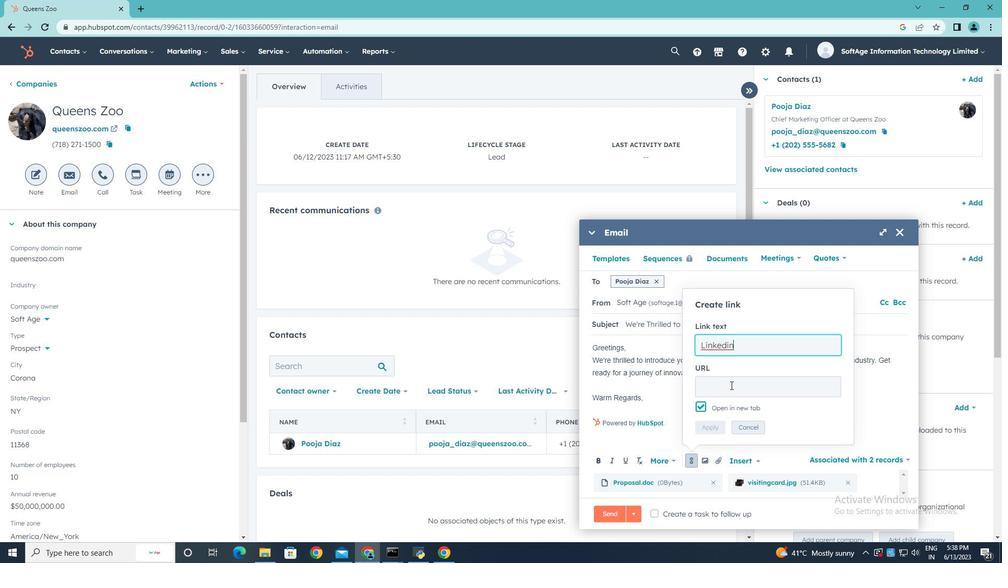 
Action: Mouse pressed left at (729, 386)
Screenshot: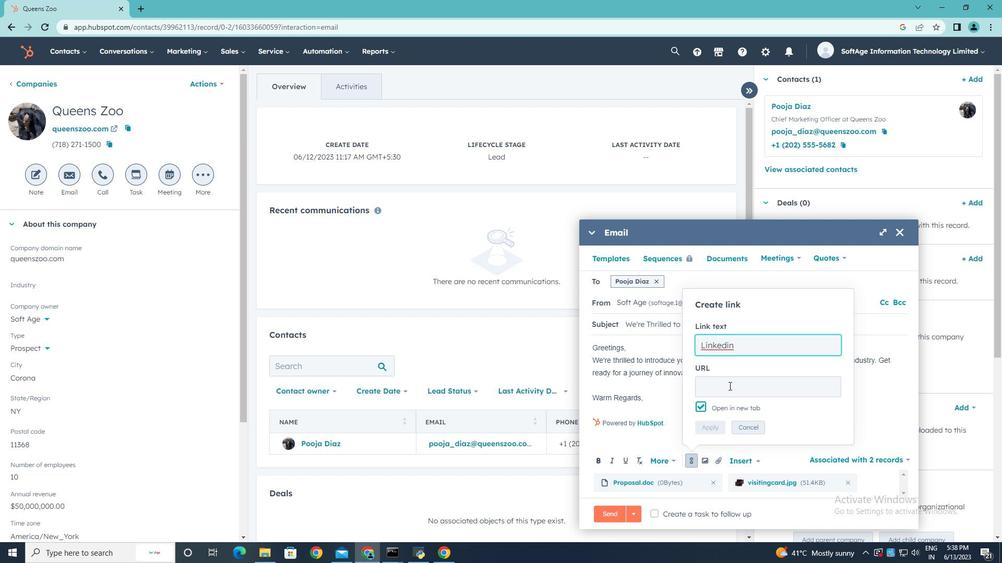 
Action: Key pressed in.linkedin.com
Screenshot: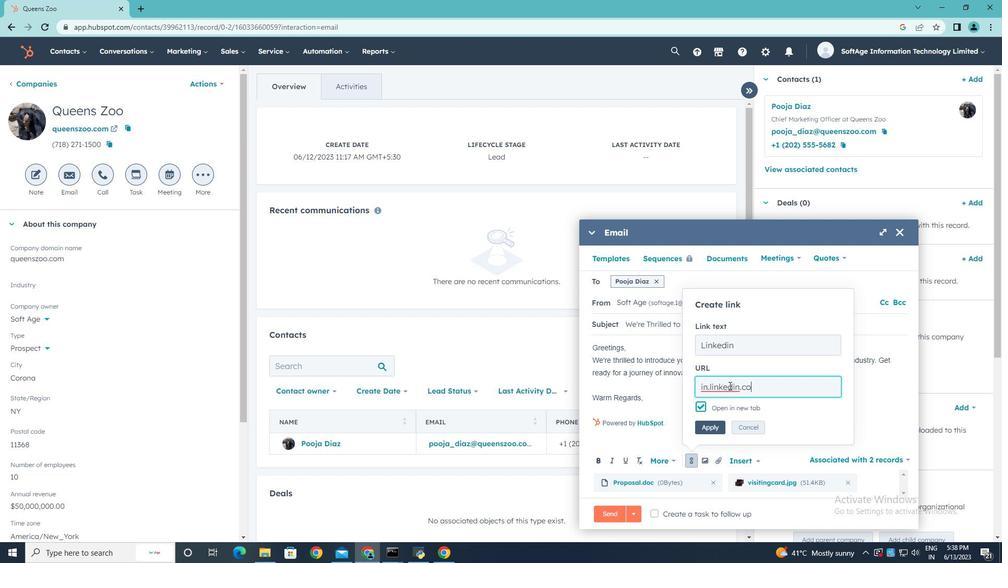 
Action: Mouse moved to (706, 426)
Screenshot: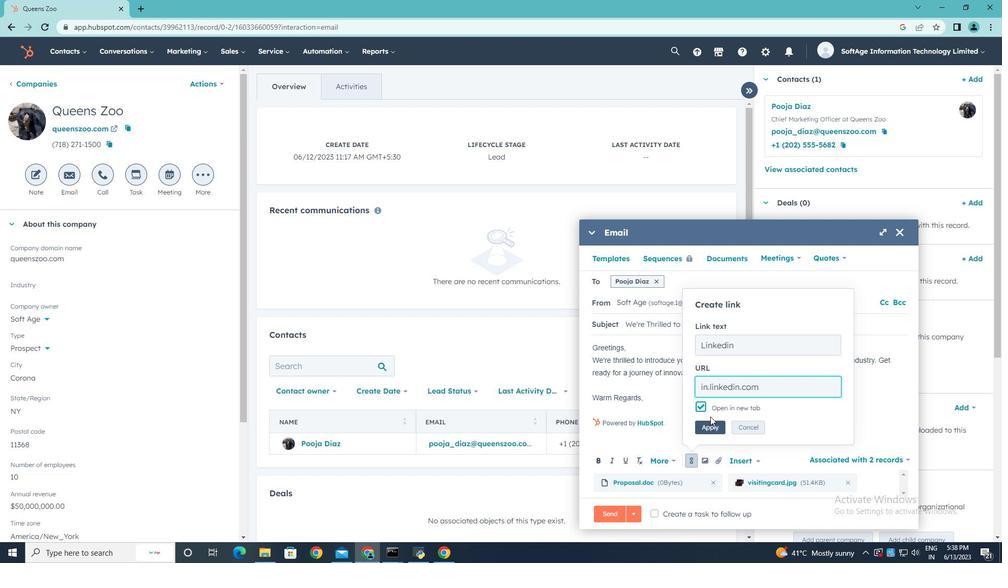 
Action: Mouse pressed left at (706, 426)
Screenshot: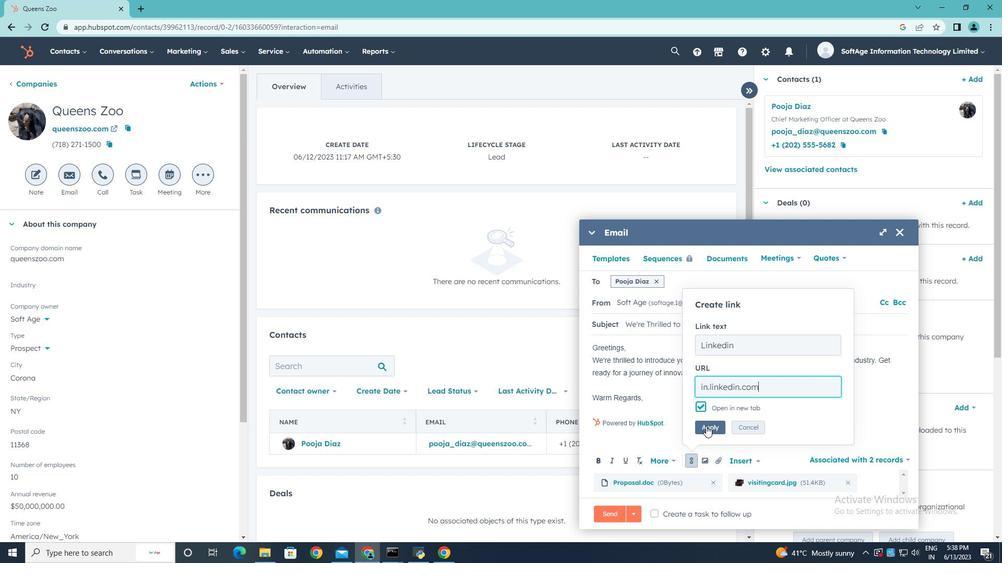 
Action: Mouse moved to (653, 512)
Screenshot: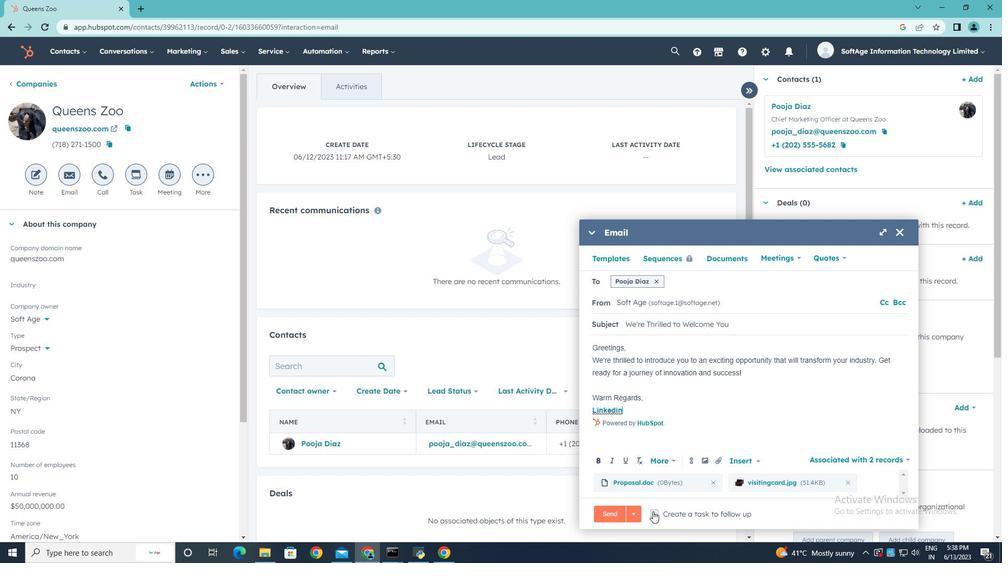
Action: Mouse pressed left at (653, 512)
Screenshot: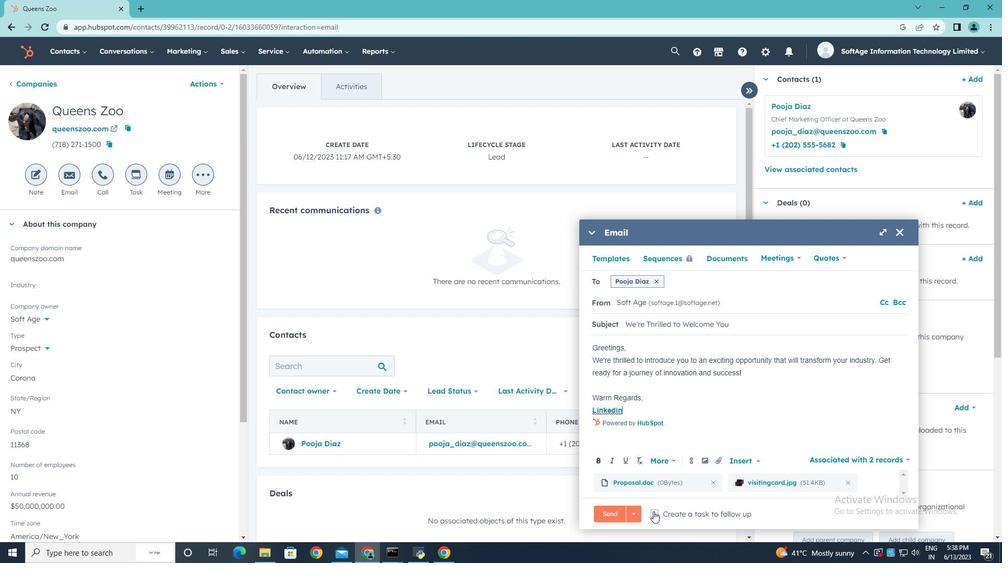 
Action: Mouse moved to (859, 513)
Screenshot: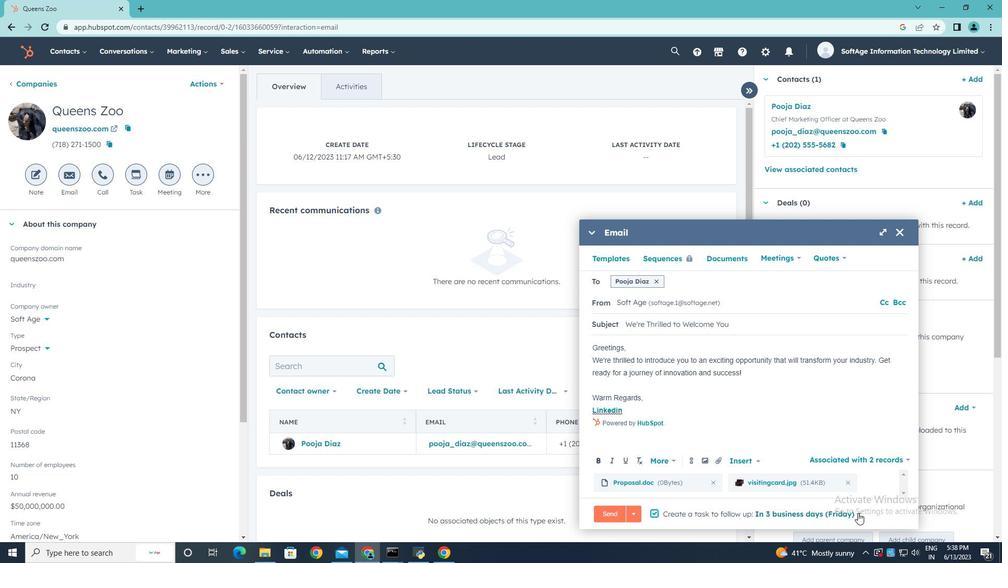 
Action: Mouse pressed left at (859, 513)
Screenshot: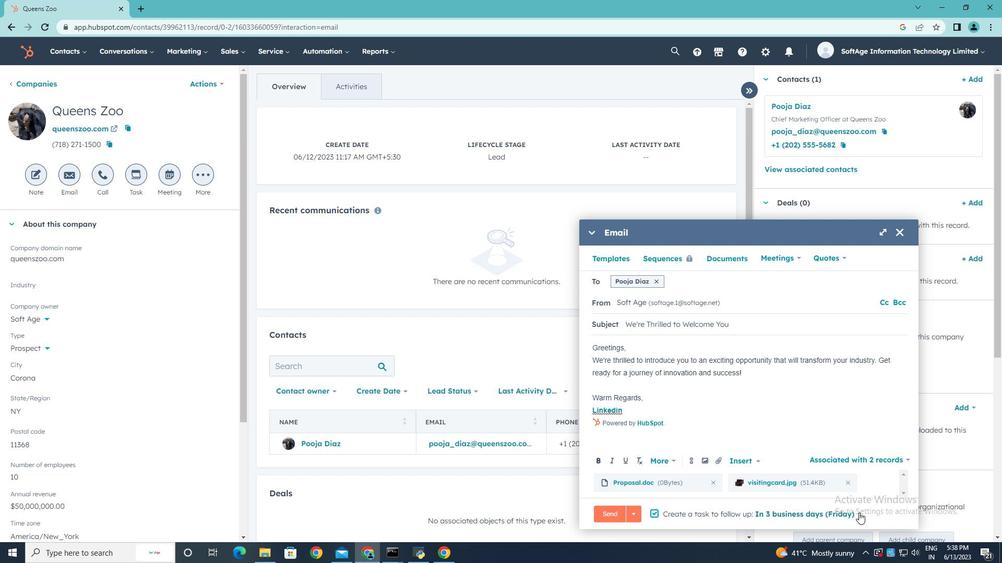 
Action: Mouse moved to (820, 456)
Screenshot: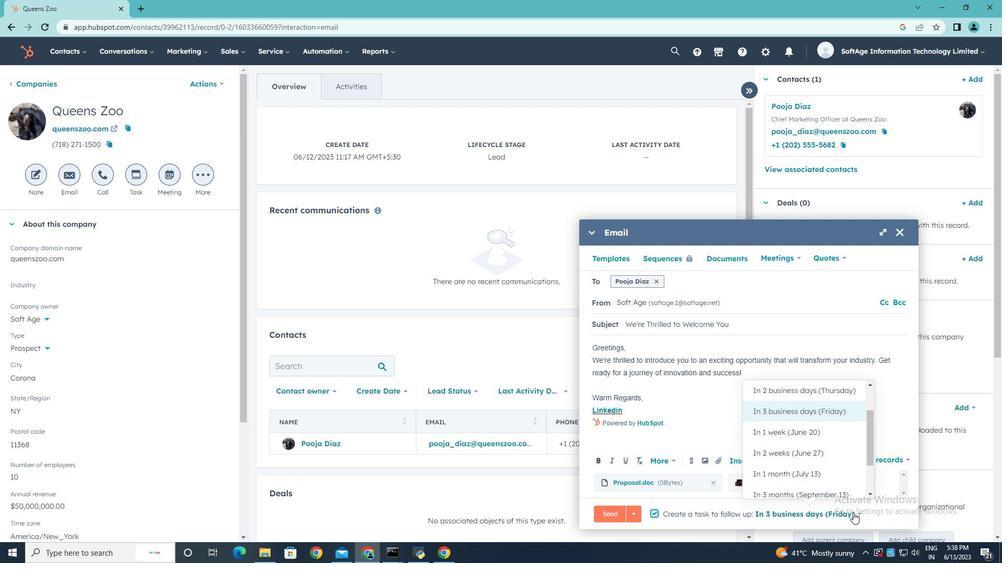 
Action: Mouse scrolled (820, 456) with delta (0, 0)
Screenshot: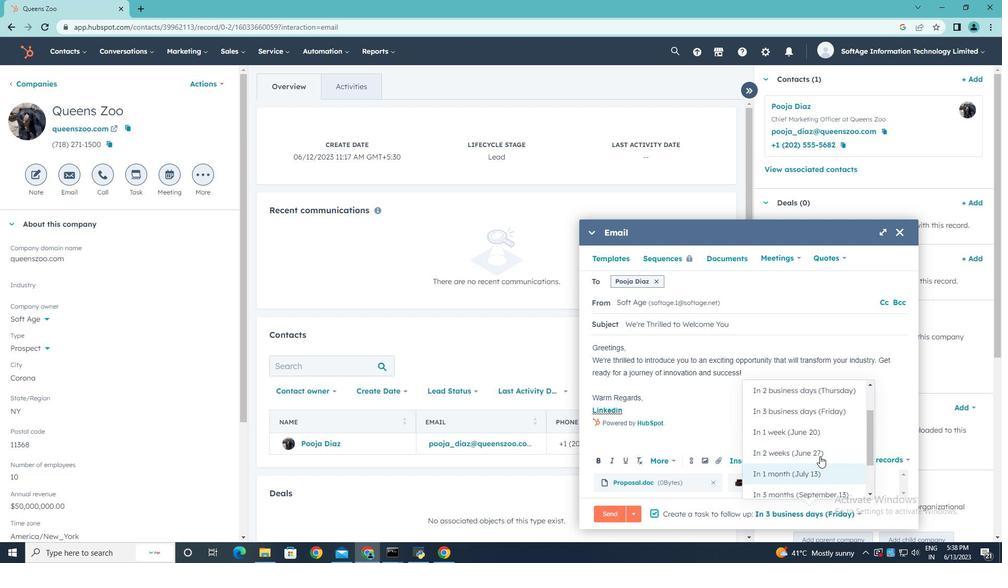 
Action: Mouse scrolled (820, 456) with delta (0, 0)
Screenshot: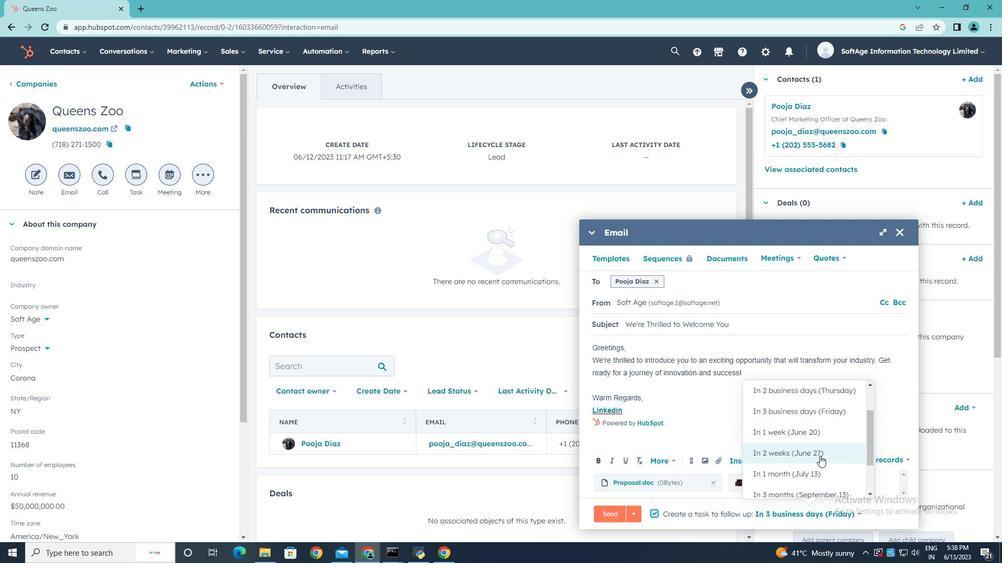 
Action: Mouse scrolled (820, 456) with delta (0, 0)
Screenshot: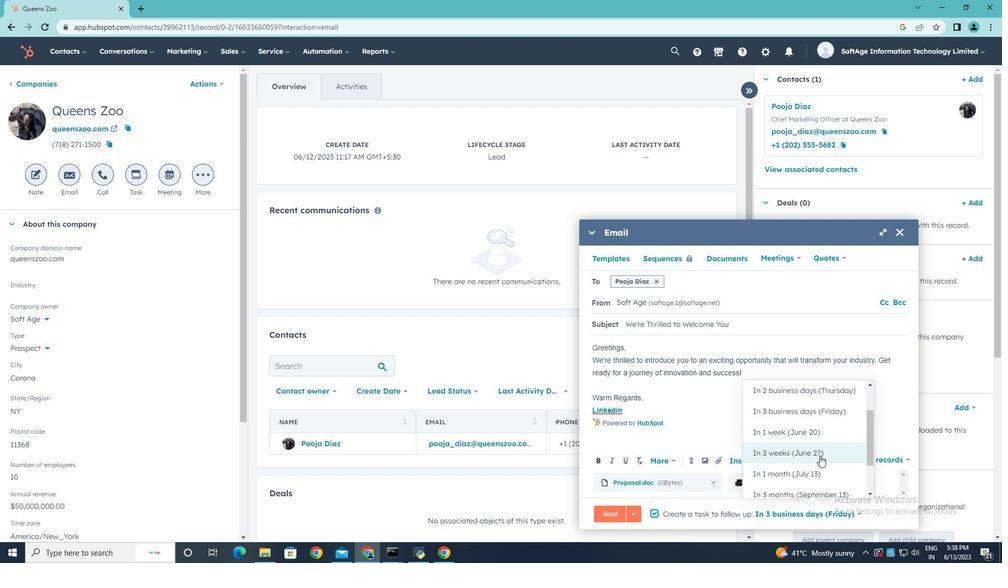 
Action: Mouse scrolled (820, 456) with delta (0, 0)
Screenshot: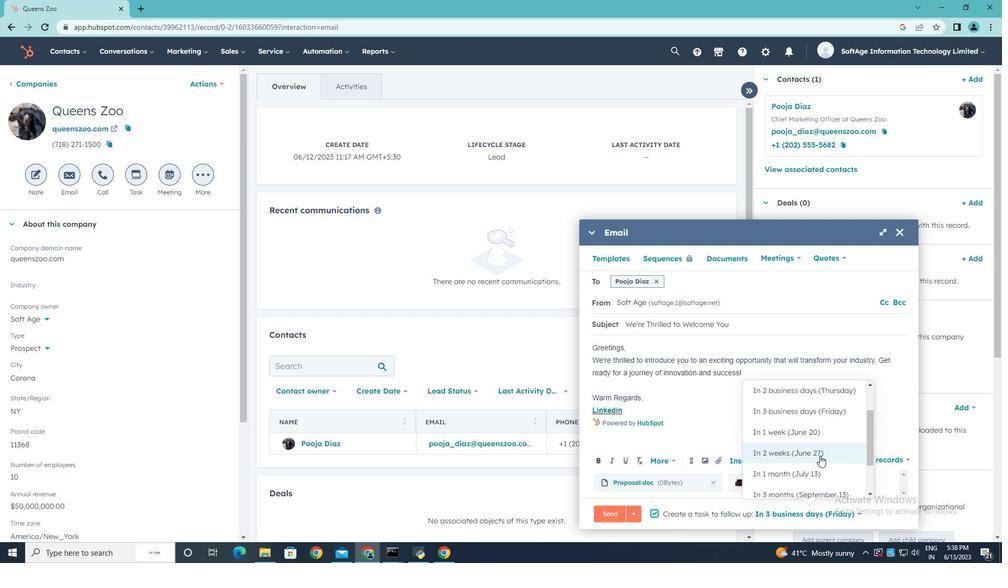 
Action: Mouse scrolled (820, 456) with delta (0, 0)
Screenshot: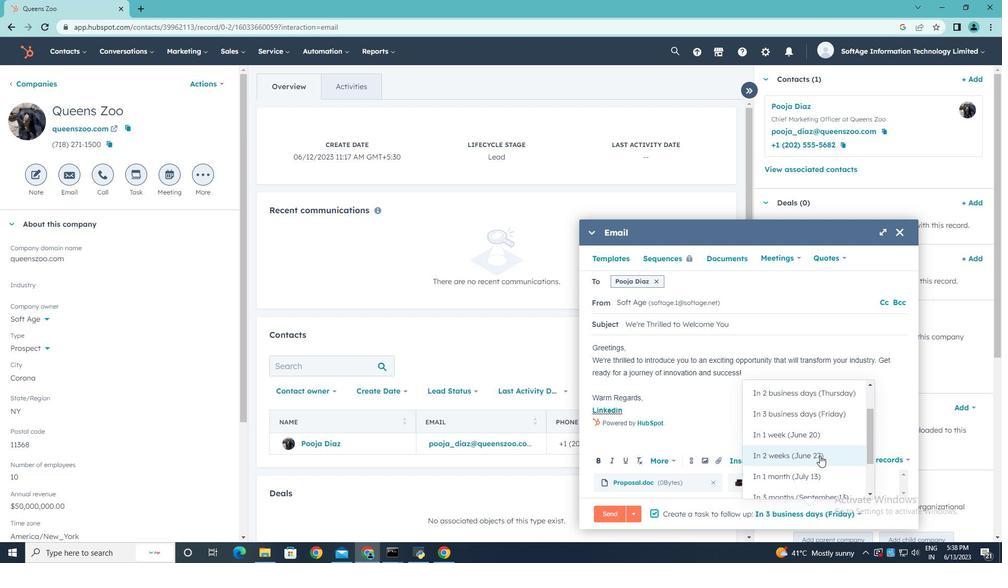 
Action: Mouse moved to (805, 423)
Screenshot: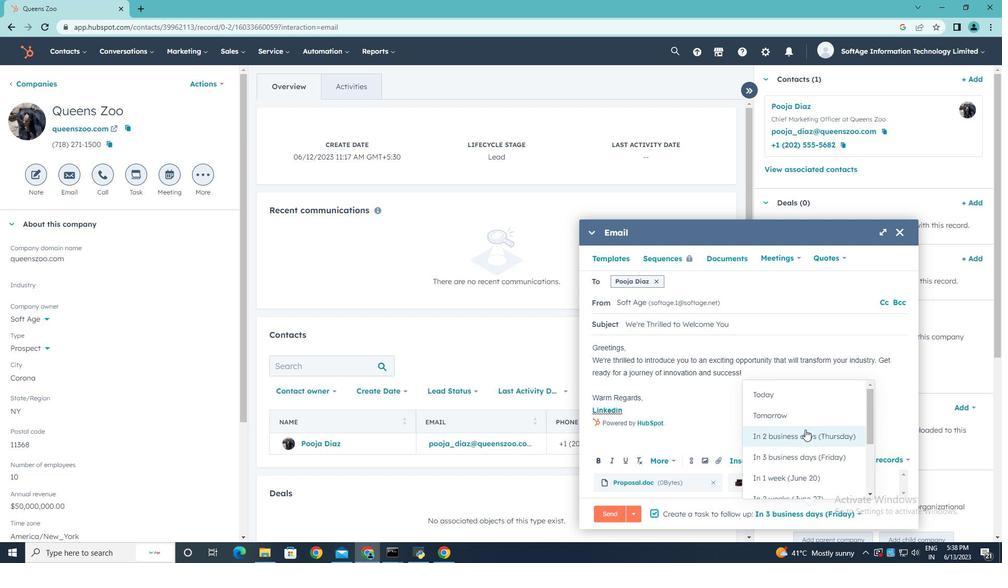 
Action: Mouse pressed left at (805, 423)
Screenshot: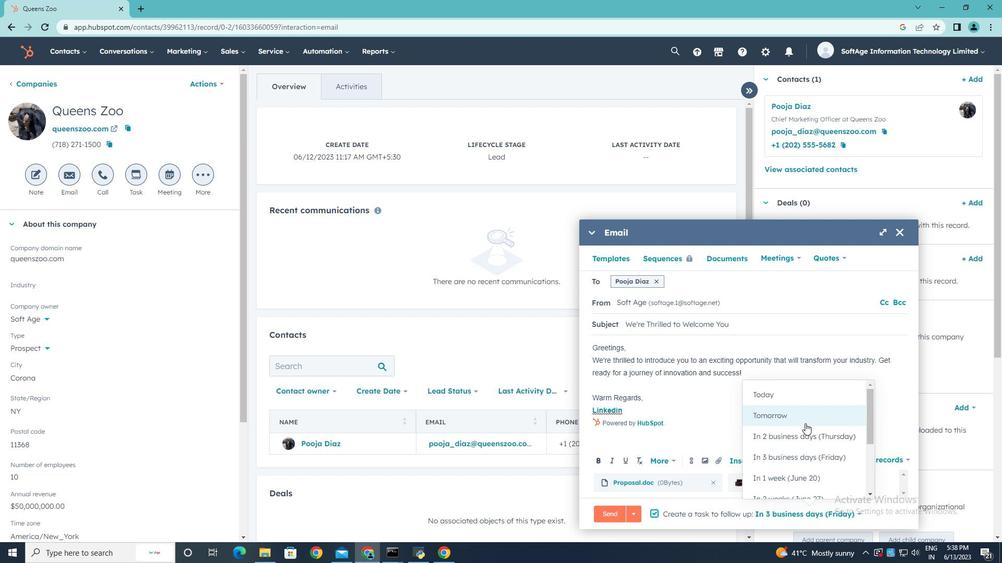 
Action: Mouse moved to (606, 516)
Screenshot: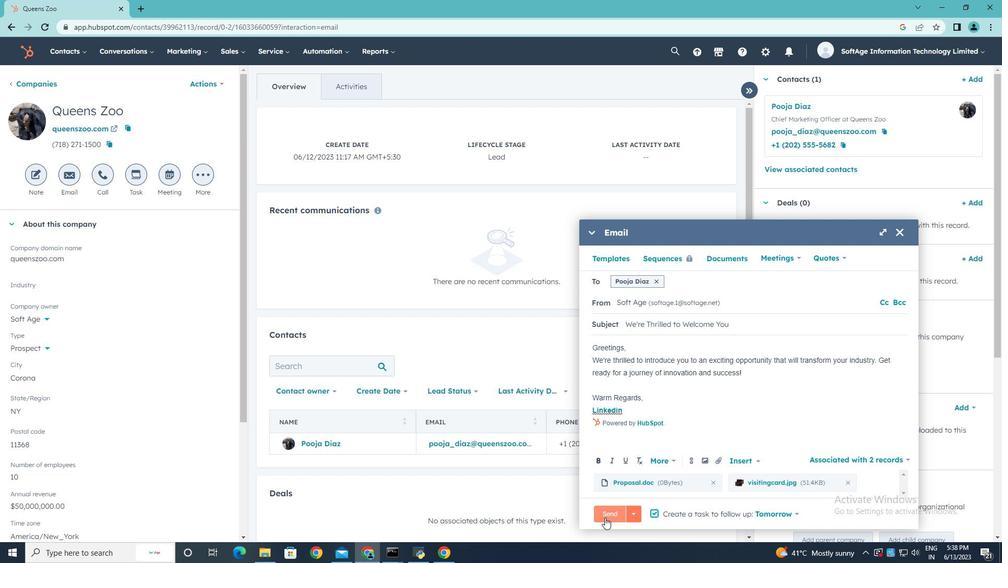 
Action: Mouse pressed left at (606, 516)
Screenshot: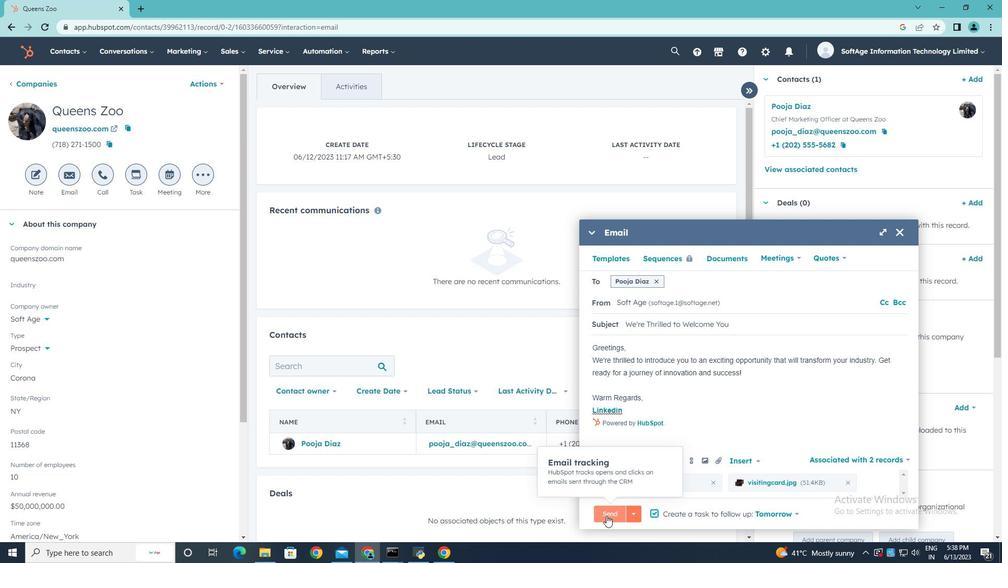 
